 Task: Open Card Supply Chain Planning in Board IT Security Best Practices to Workspace Cloud Storage Services and add a team member Softage.1@softage.net, a label Purple, a checklist Minimum Viable Product, an attachment from your onedrive, a color Purple and finally, add a card description 'Research and develop new product development process' and a comment 'This task presents an opportunity to demonstrate our problem-solving skills, finding creative solutions to complex challenges.'. Add a start date 'Jan 01, 1900' with a due date 'Jan 08, 1900'
Action: Mouse moved to (51, 287)
Screenshot: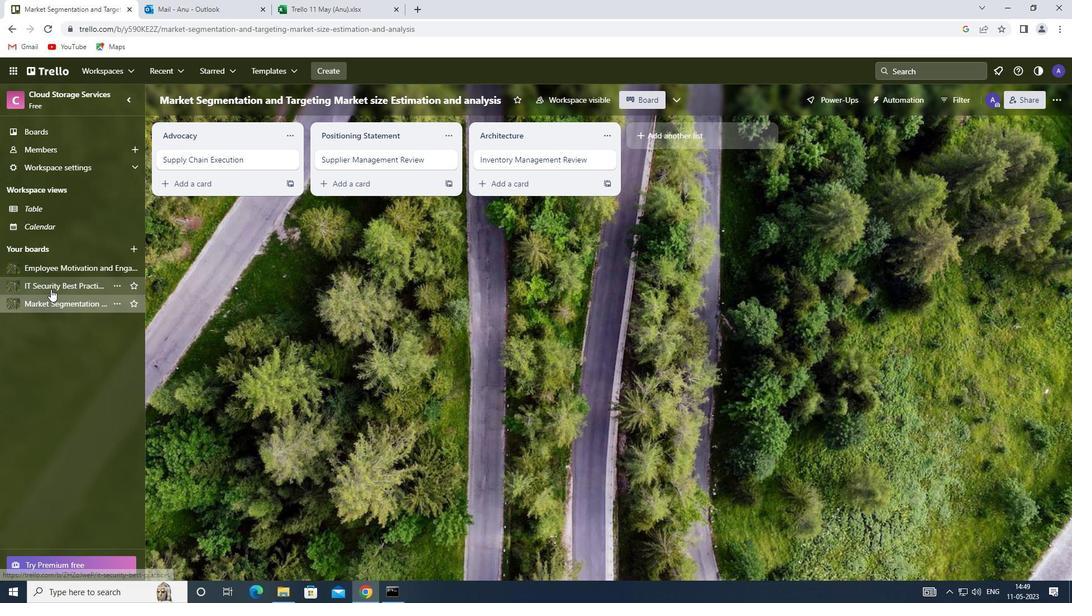
Action: Mouse pressed left at (51, 287)
Screenshot: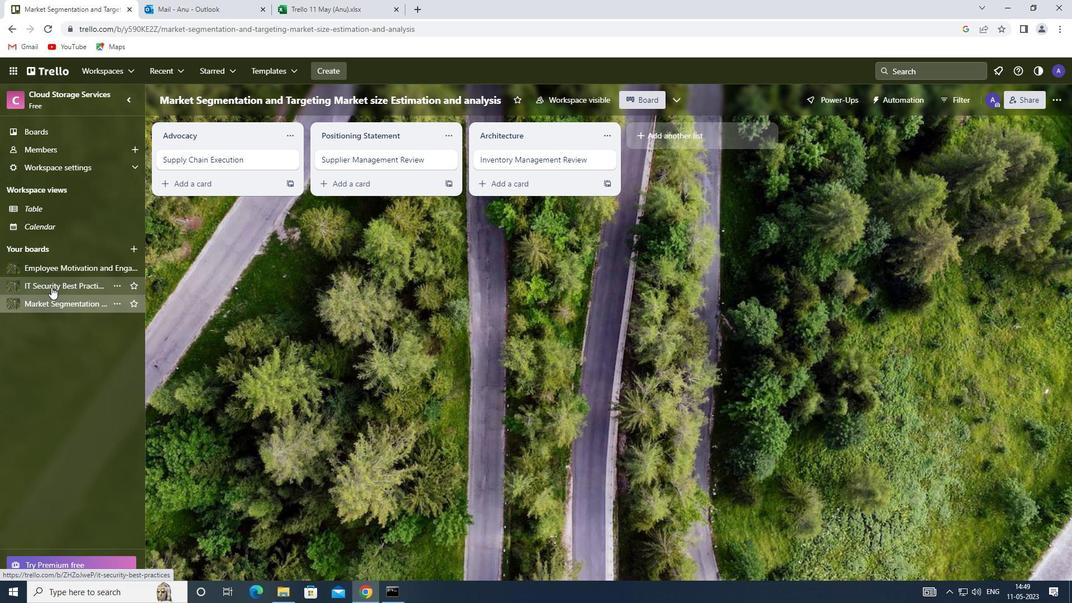
Action: Mouse moved to (212, 161)
Screenshot: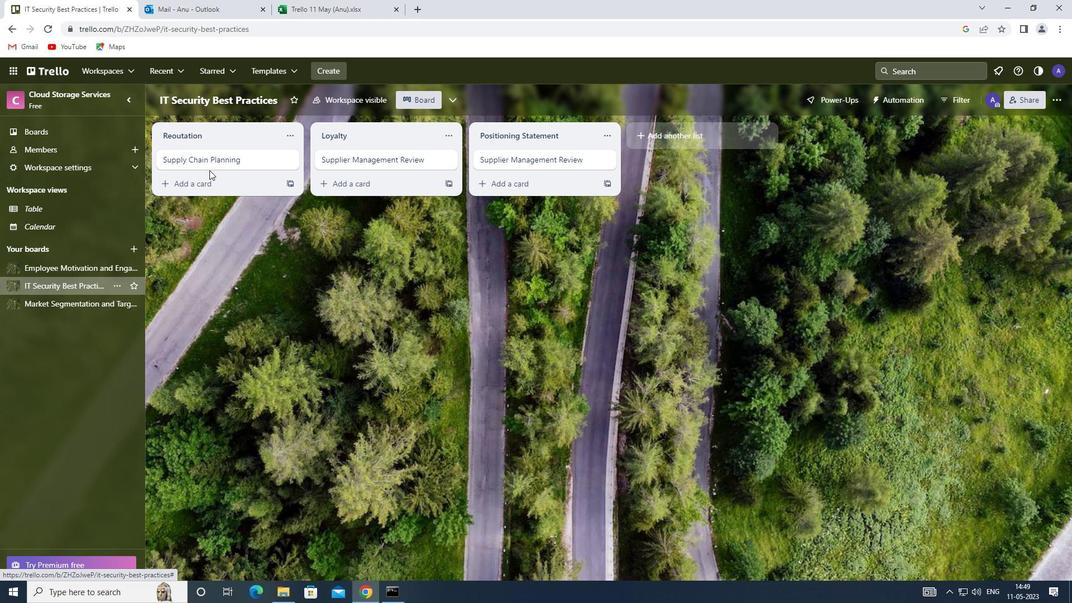 
Action: Mouse pressed left at (212, 161)
Screenshot: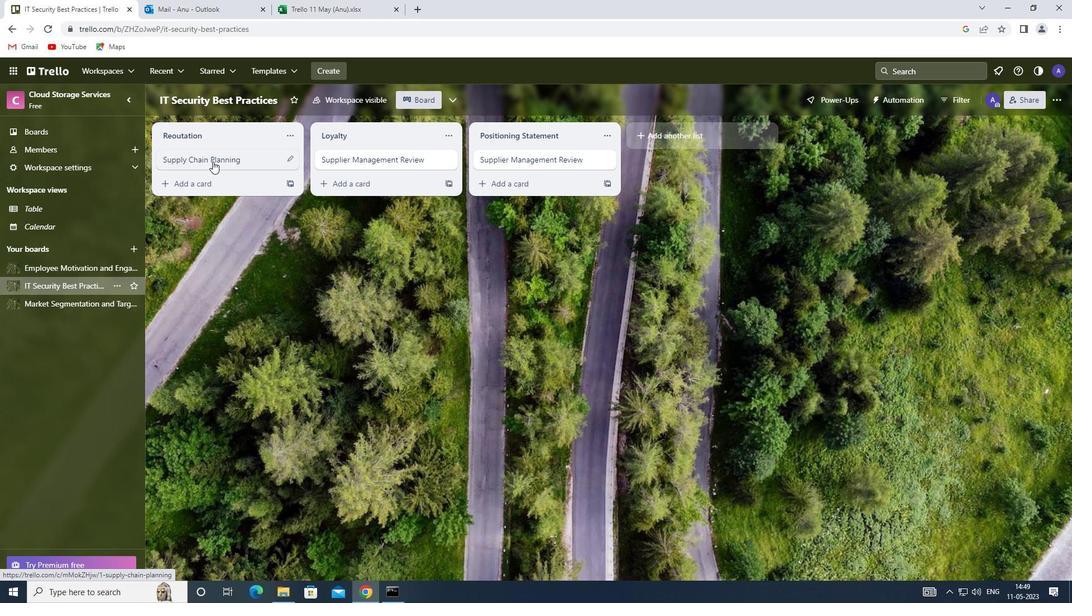 
Action: Mouse moved to (677, 157)
Screenshot: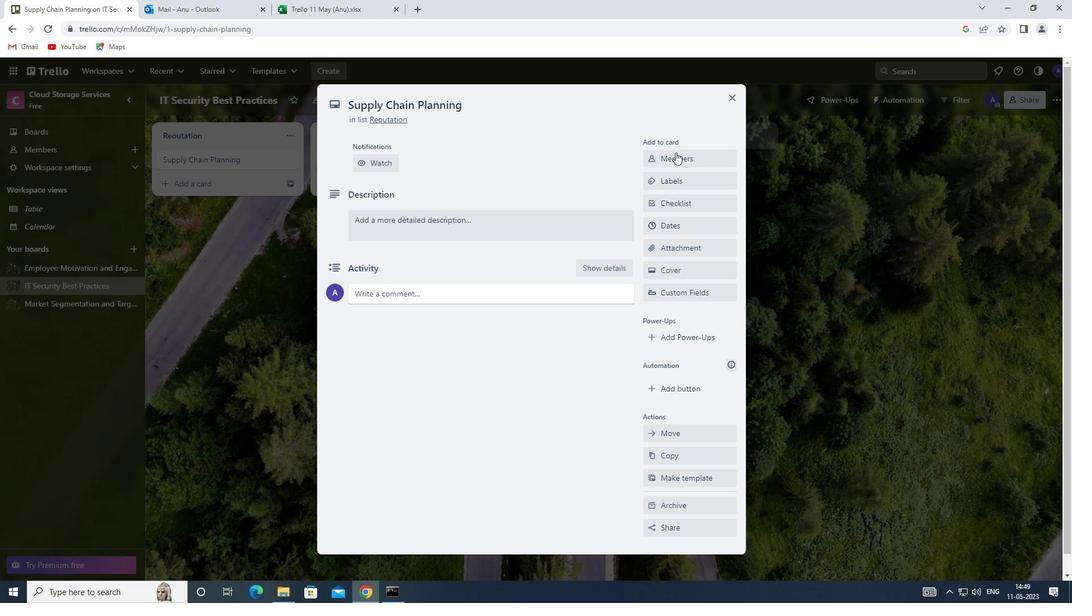 
Action: Mouse pressed left at (677, 157)
Screenshot: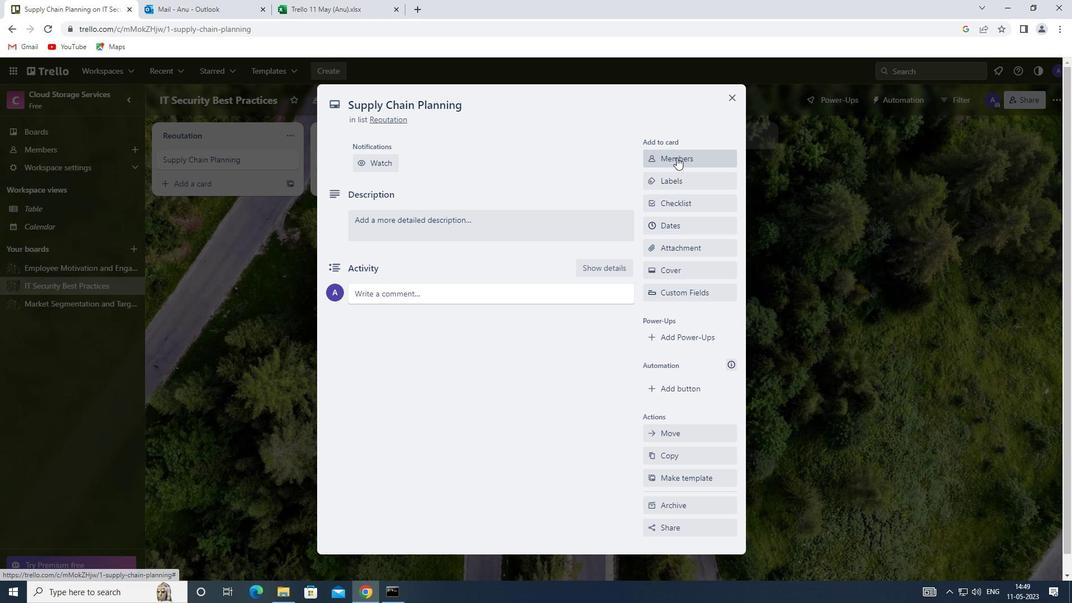 
Action: Mouse moved to (654, 208)
Screenshot: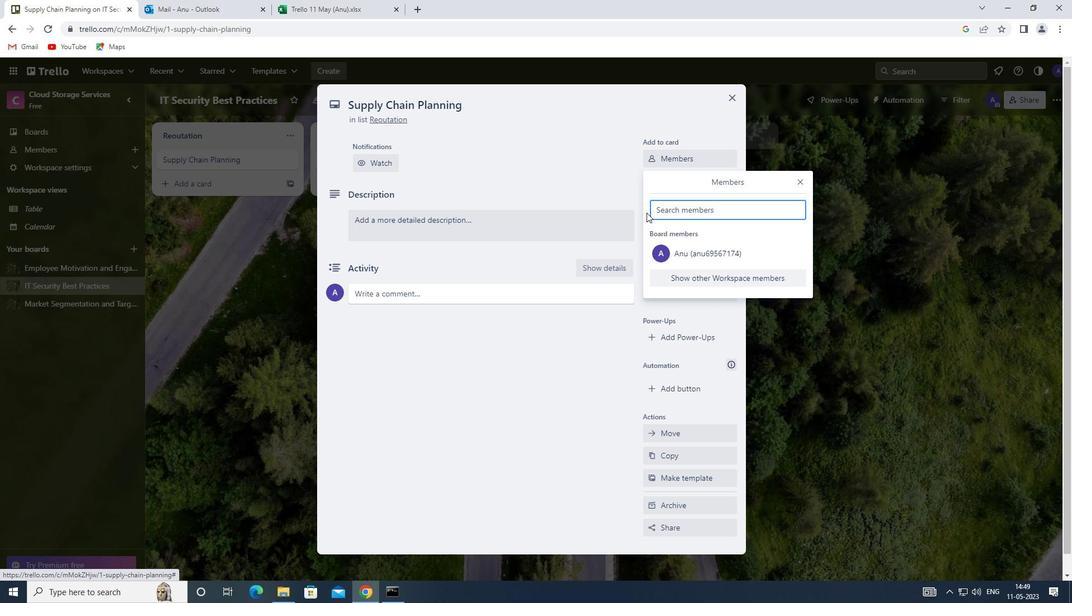 
Action: Mouse pressed left at (654, 208)
Screenshot: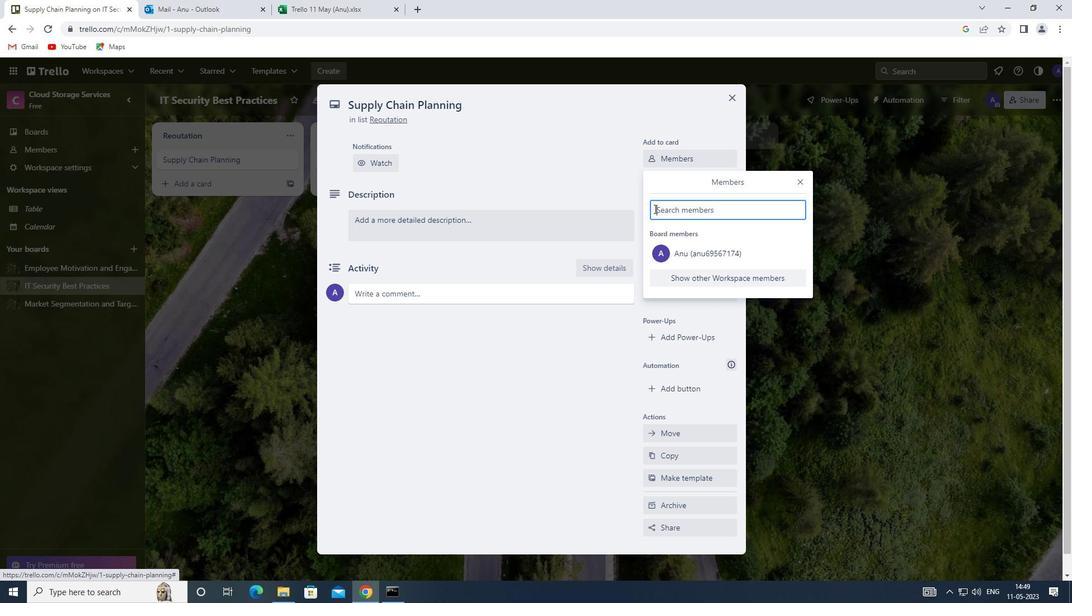 
Action: Key pressed <Key.shift>SOFTAGE.1<Key.shift>@SOFTAGE.NET
Screenshot: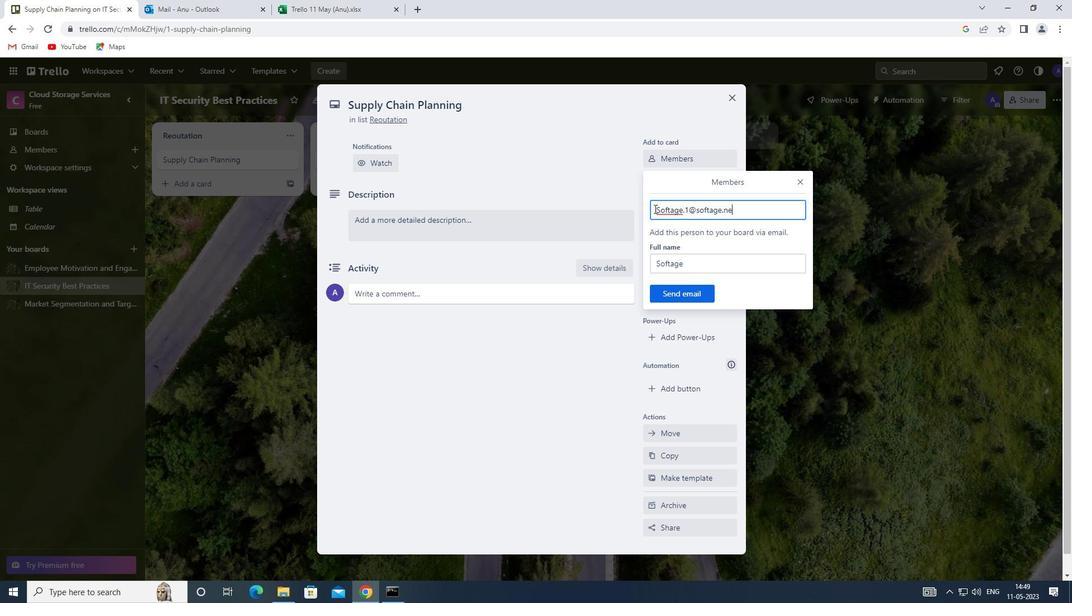 
Action: Mouse moved to (686, 297)
Screenshot: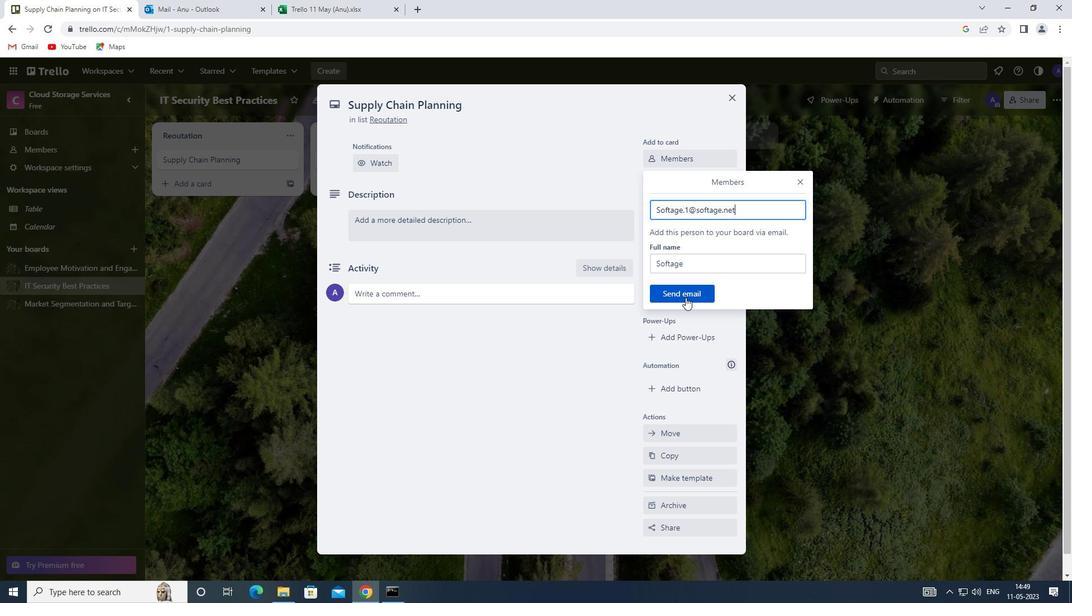 
Action: Mouse pressed left at (686, 297)
Screenshot: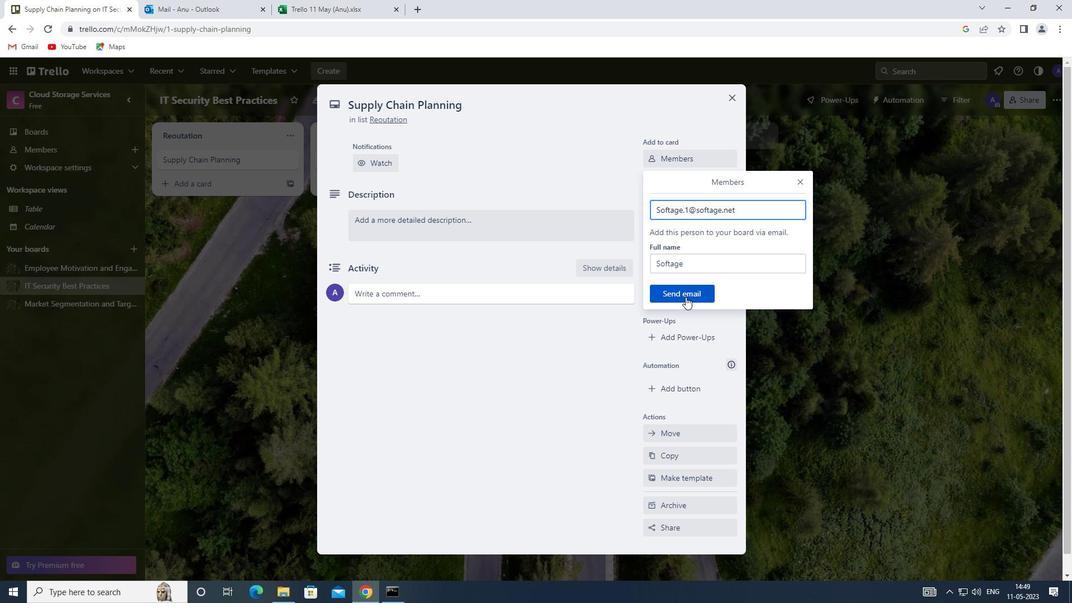 
Action: Mouse moved to (687, 226)
Screenshot: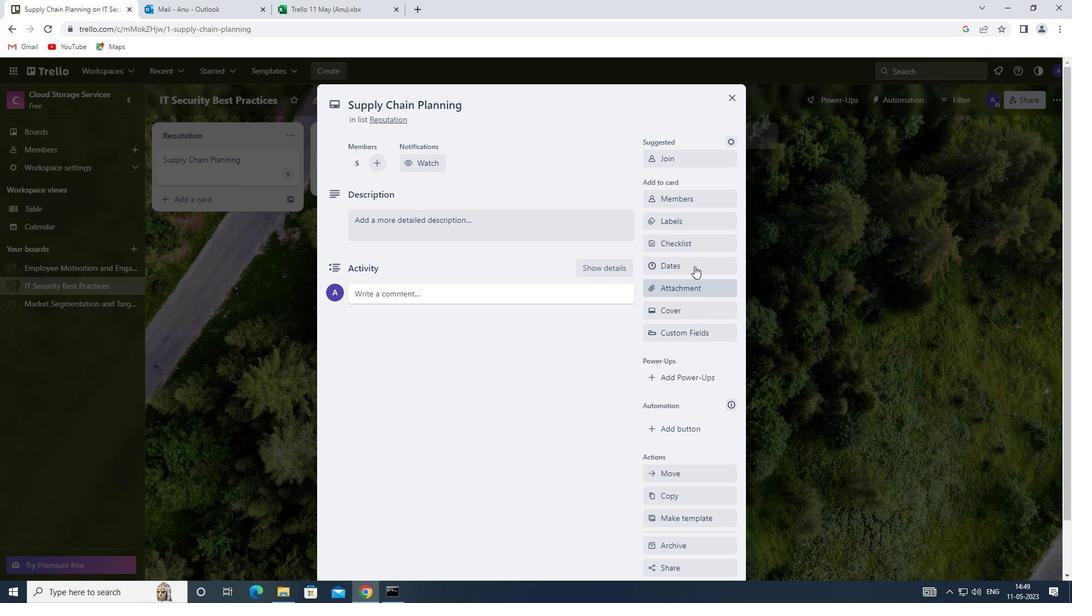 
Action: Mouse pressed left at (687, 226)
Screenshot: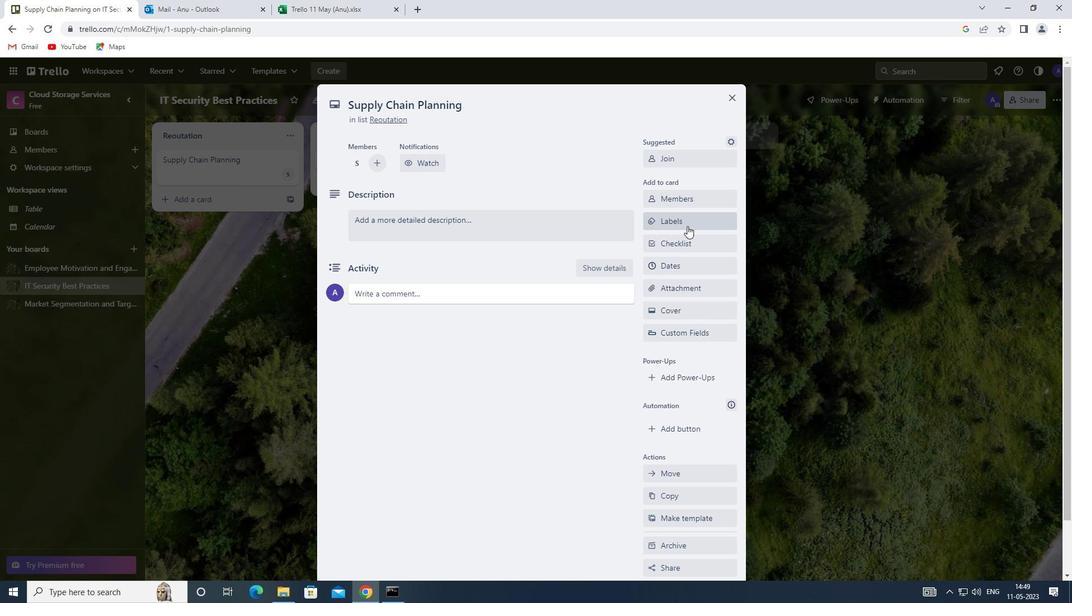 
Action: Mouse moved to (655, 393)
Screenshot: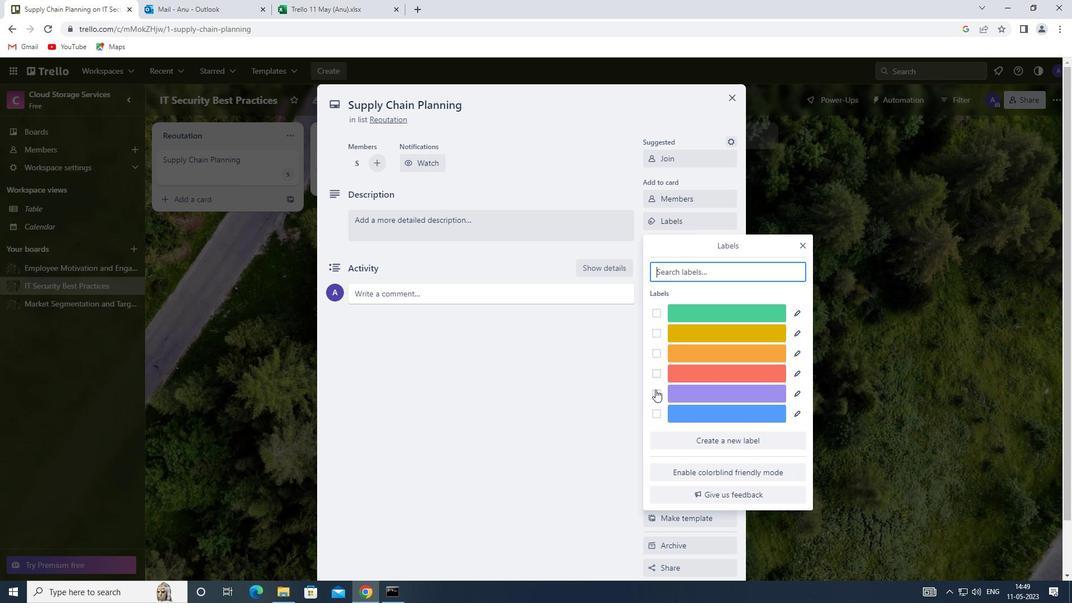 
Action: Mouse pressed left at (655, 393)
Screenshot: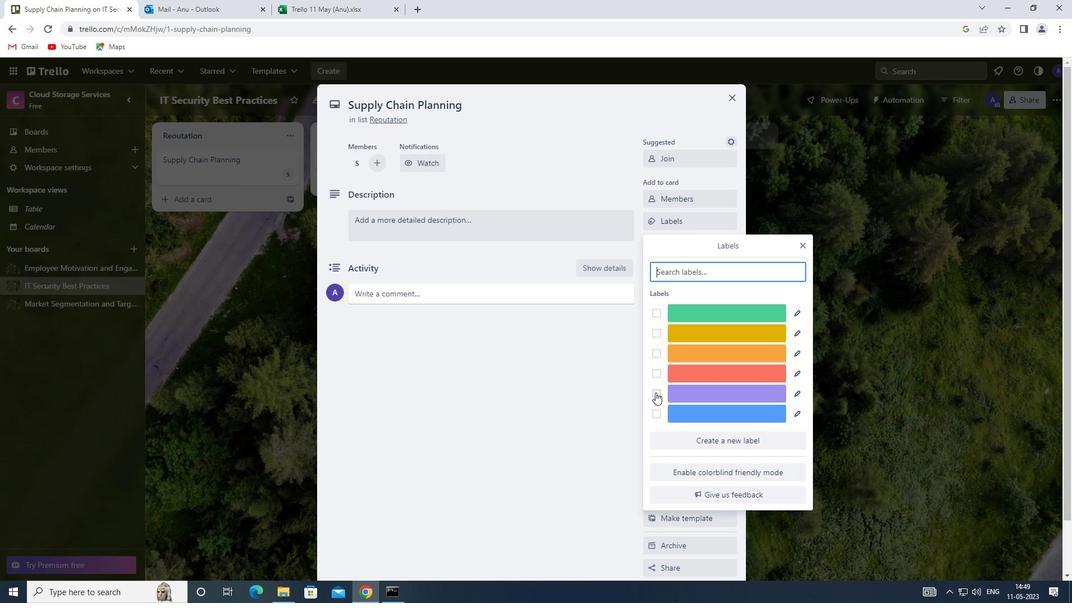 
Action: Mouse moved to (802, 245)
Screenshot: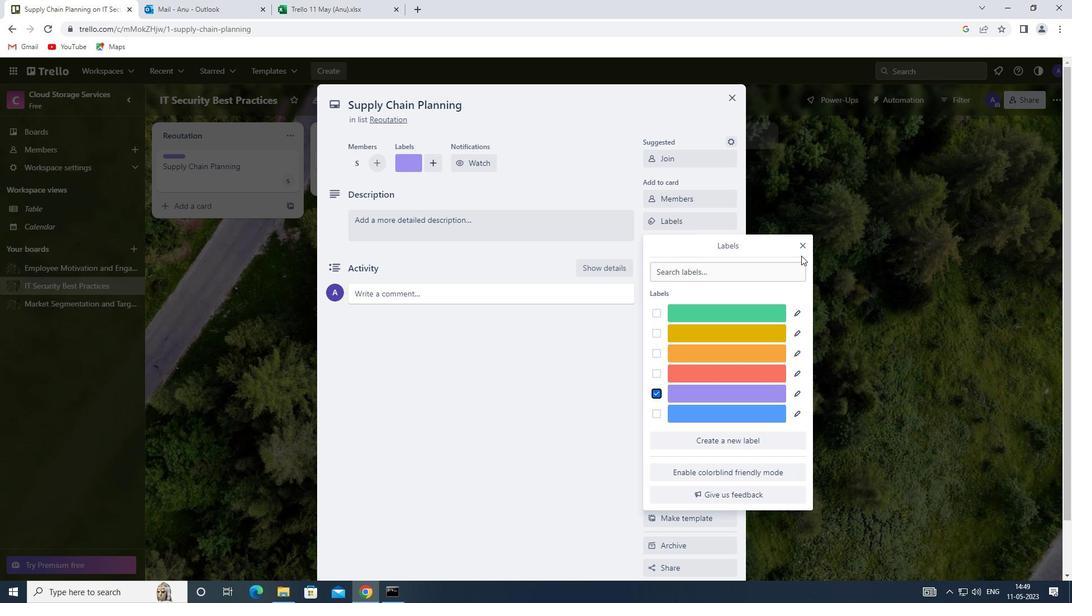 
Action: Mouse pressed left at (802, 245)
Screenshot: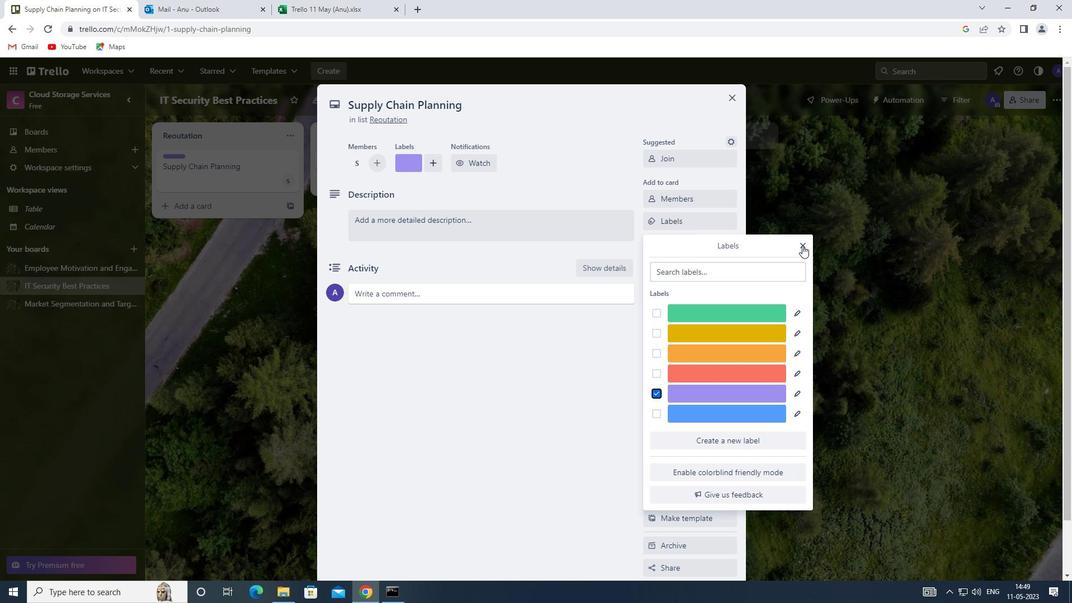 
Action: Mouse moved to (698, 243)
Screenshot: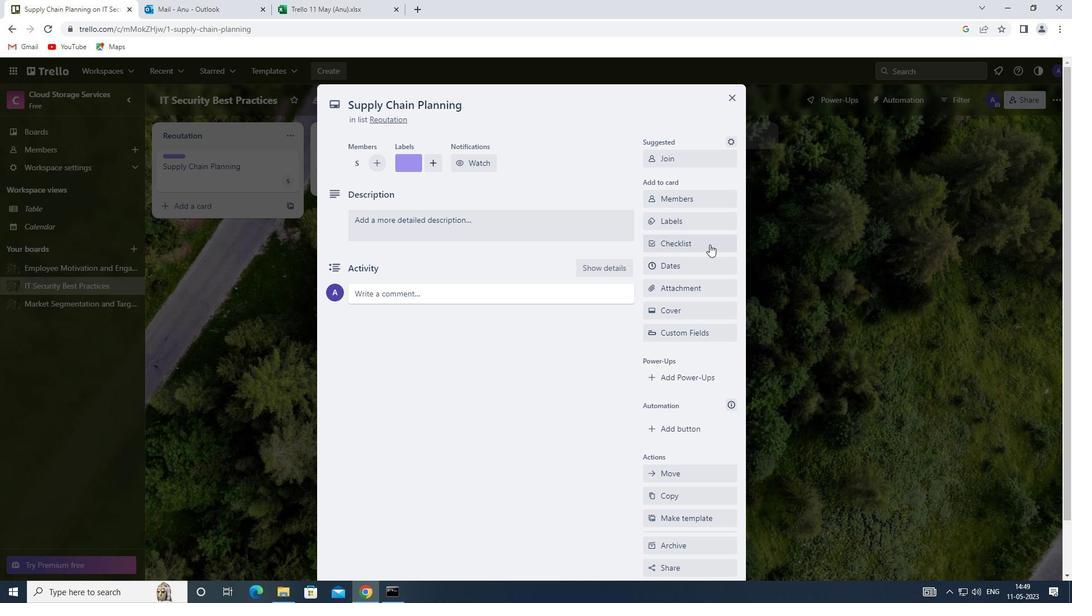 
Action: Mouse pressed left at (698, 243)
Screenshot: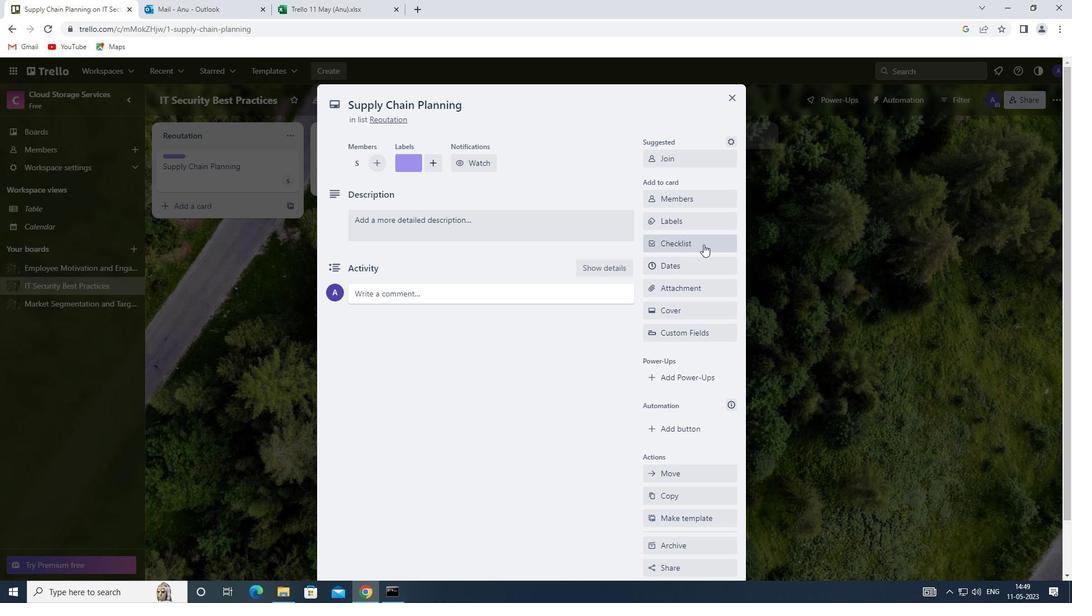 
Action: Mouse moved to (686, 294)
Screenshot: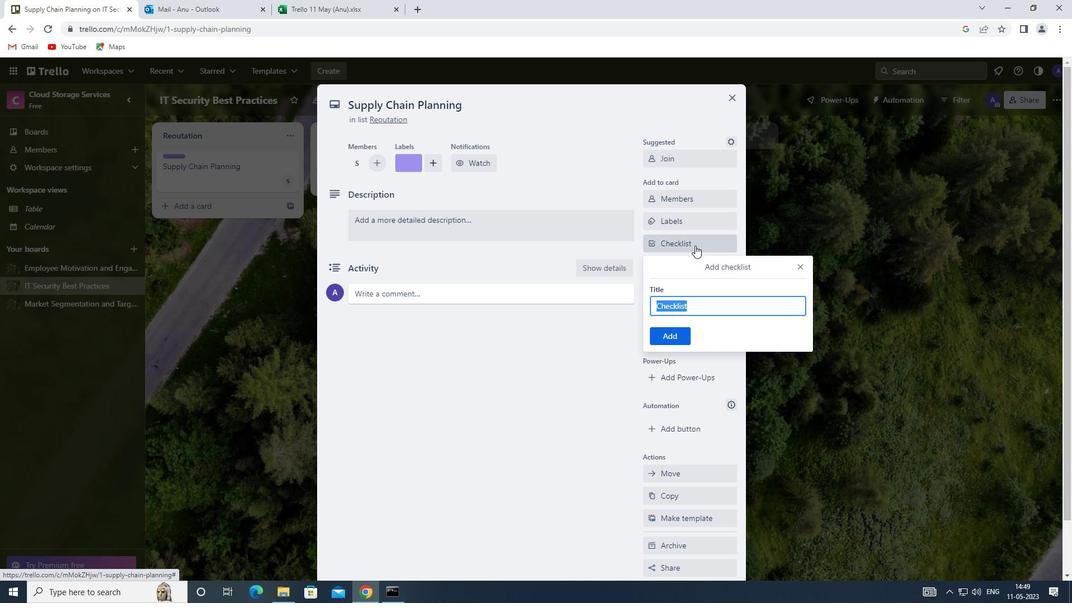 
Action: Key pressed <Key.shift>MINIMUM<Key.space><Key.shift>VIABLE<Key.space><Key.shift>PRODUCT
Screenshot: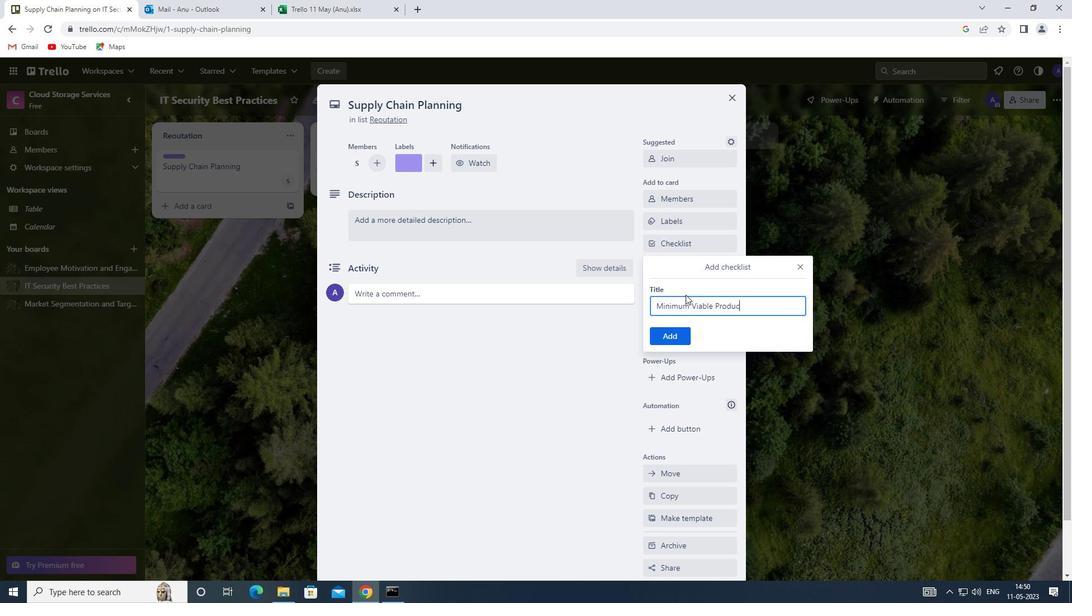 
Action: Mouse moved to (678, 337)
Screenshot: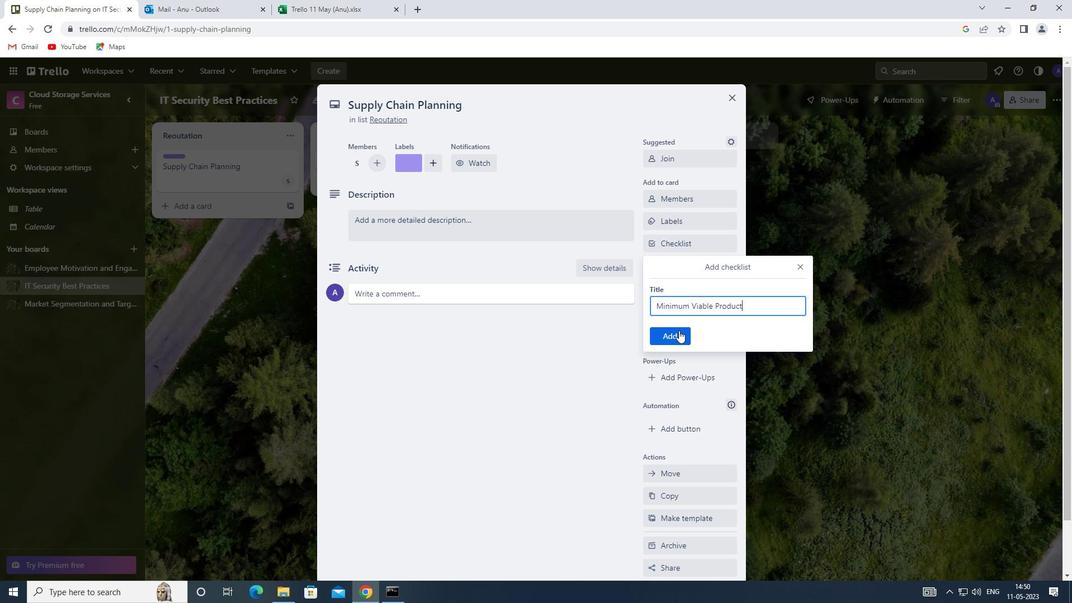 
Action: Mouse pressed left at (678, 337)
Screenshot: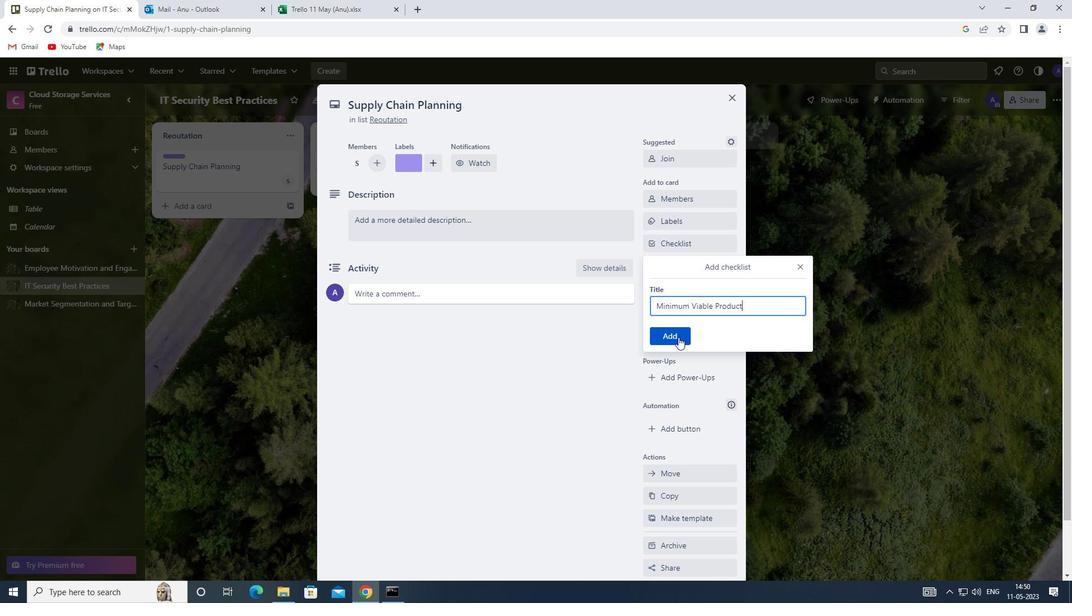 
Action: Mouse moved to (683, 285)
Screenshot: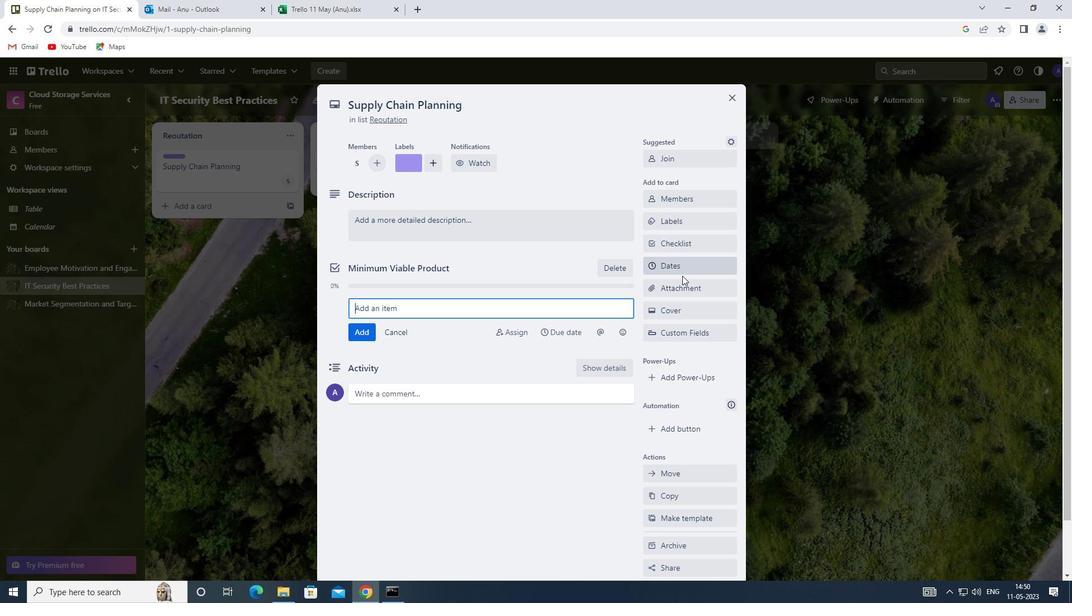 
Action: Mouse pressed left at (683, 285)
Screenshot: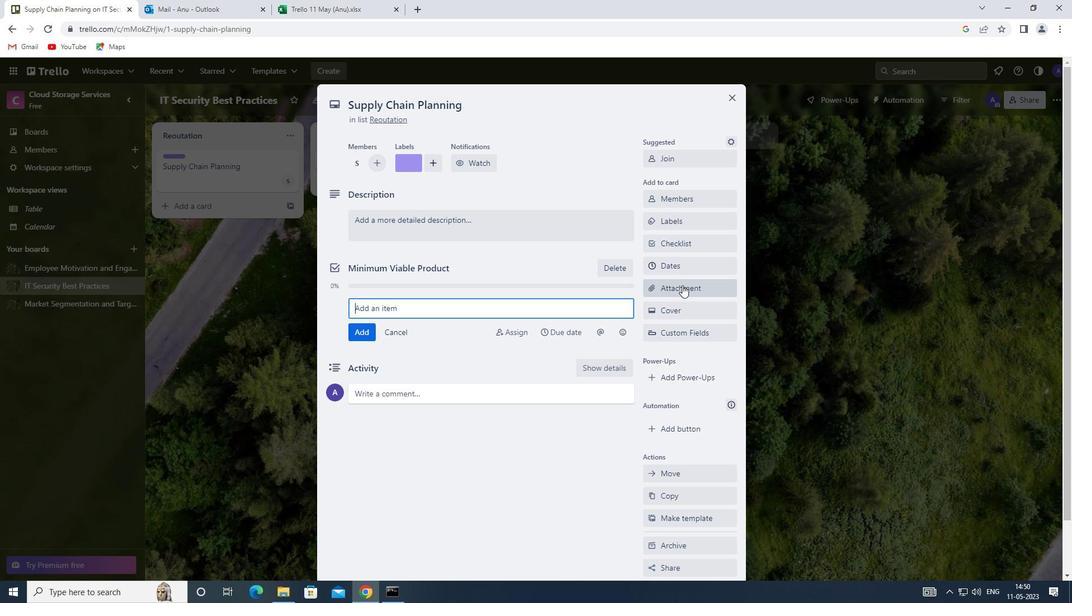 
Action: Mouse moved to (679, 424)
Screenshot: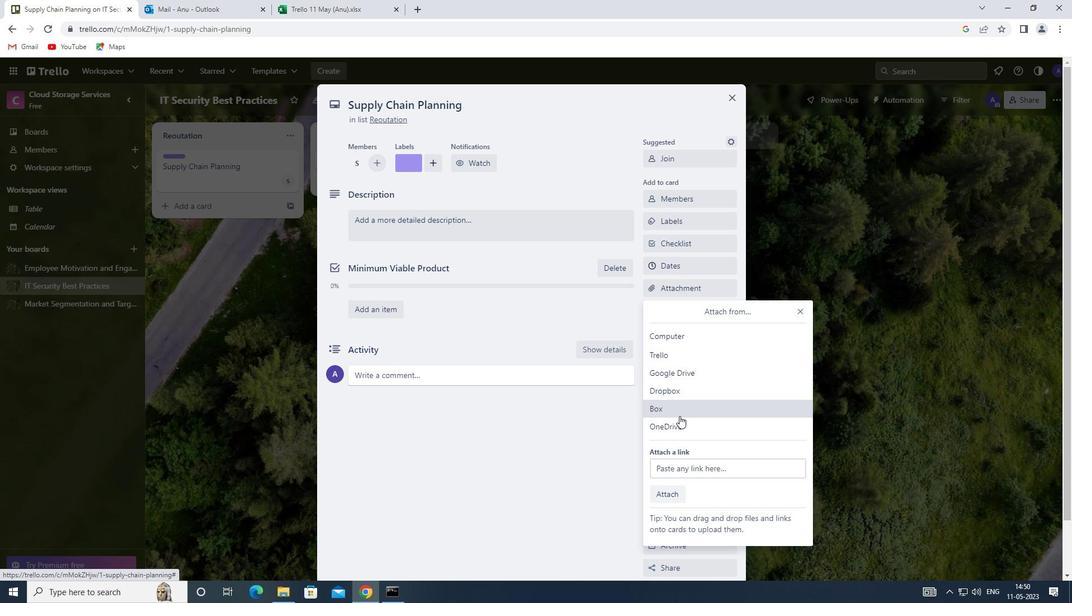 
Action: Mouse pressed left at (679, 424)
Screenshot: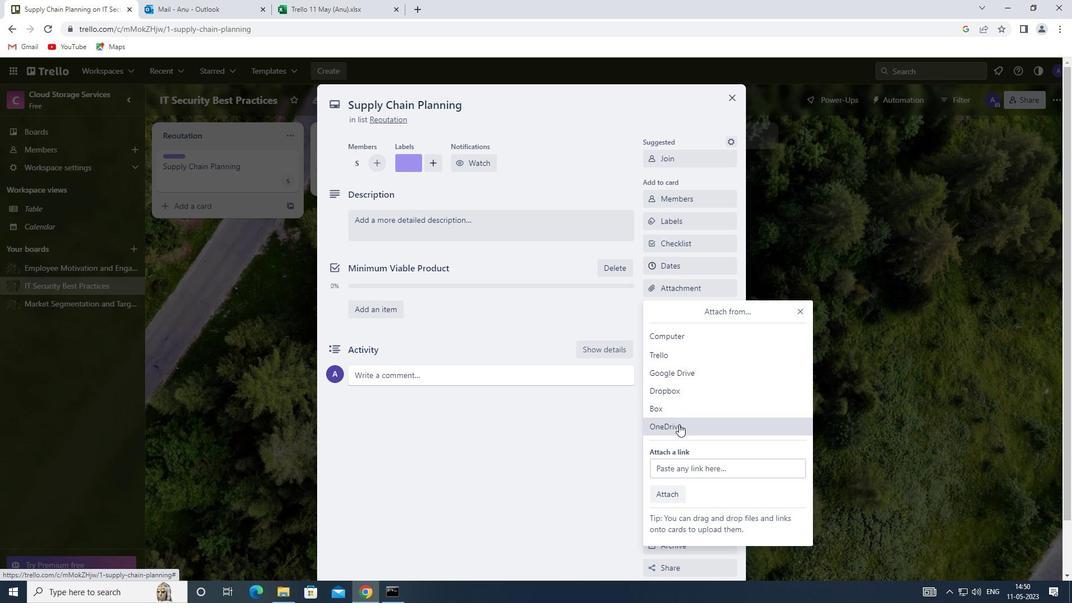 
Action: Mouse moved to (478, 244)
Screenshot: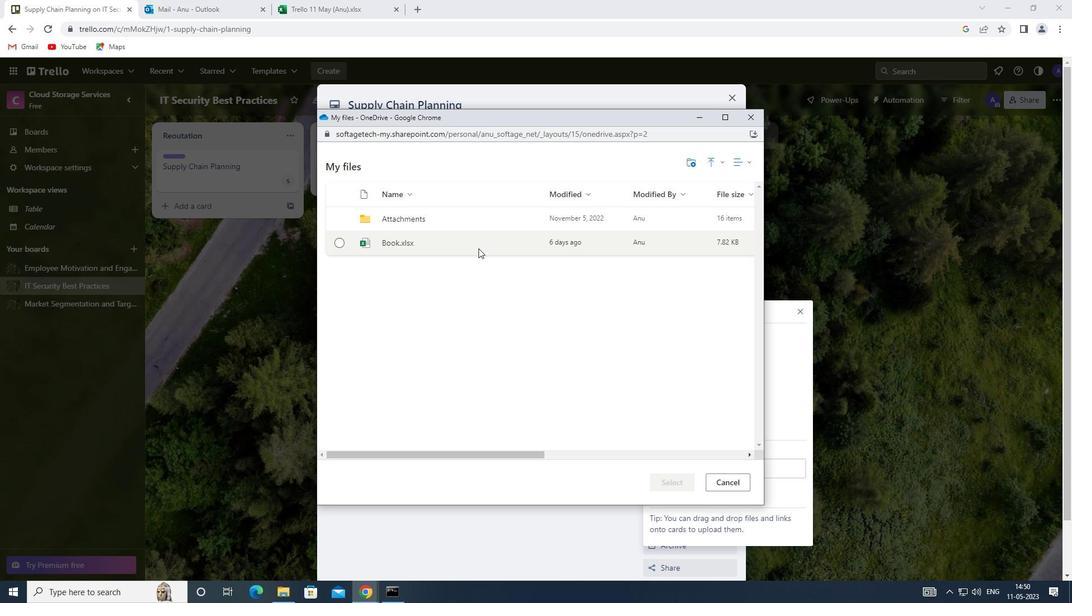 
Action: Mouse pressed left at (478, 244)
Screenshot: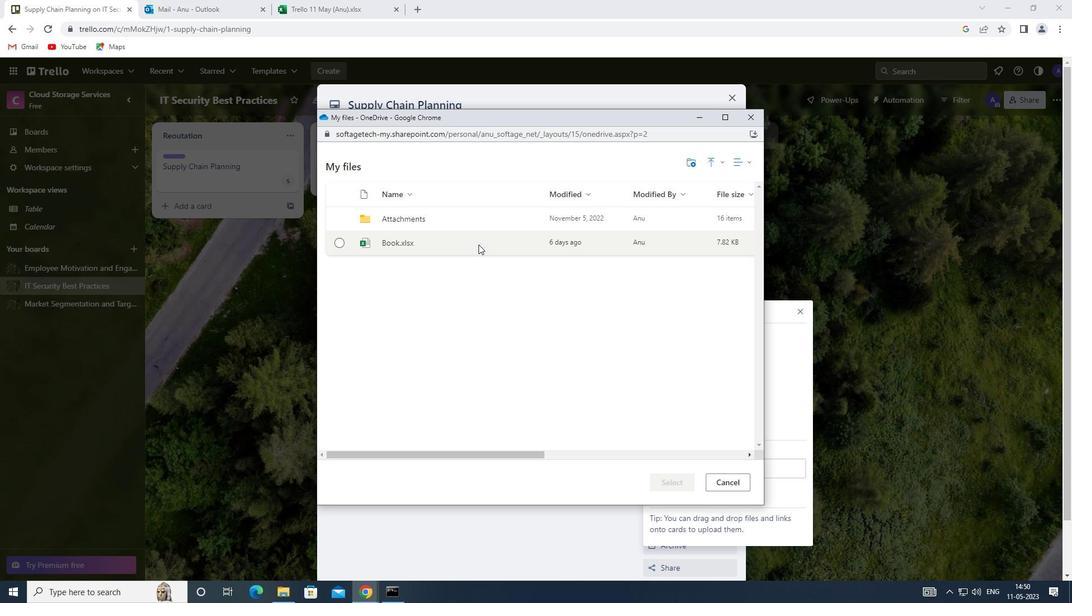 
Action: Mouse moved to (669, 481)
Screenshot: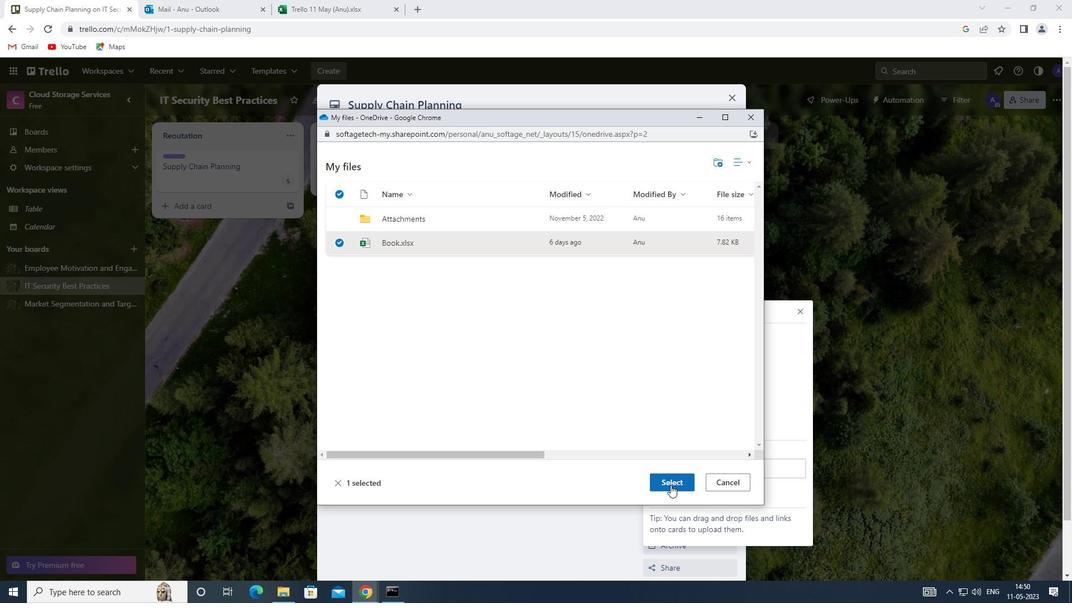 
Action: Mouse pressed left at (669, 481)
Screenshot: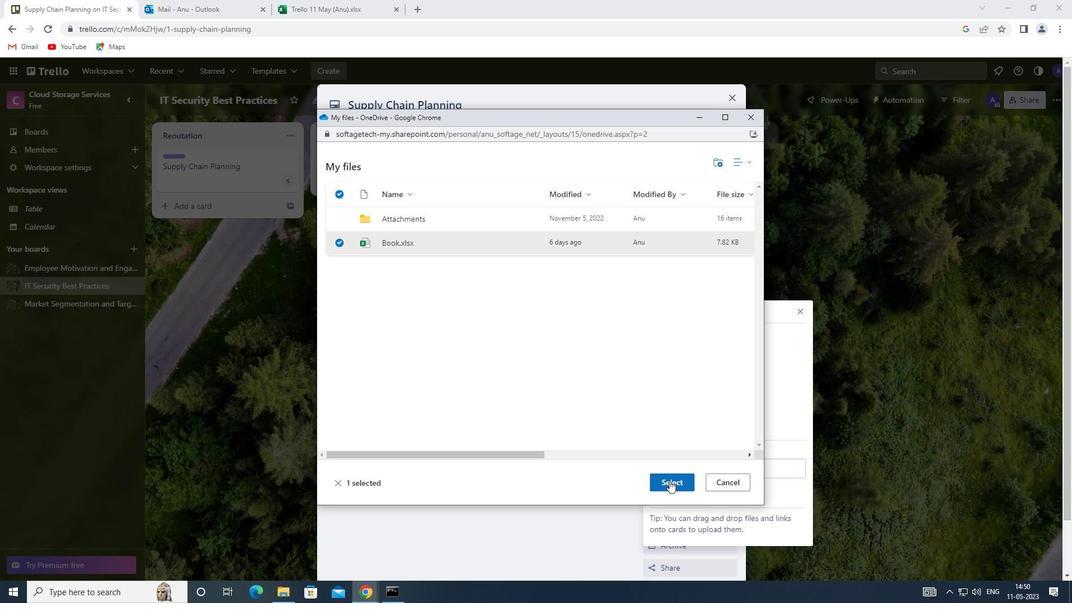 
Action: Mouse moved to (697, 308)
Screenshot: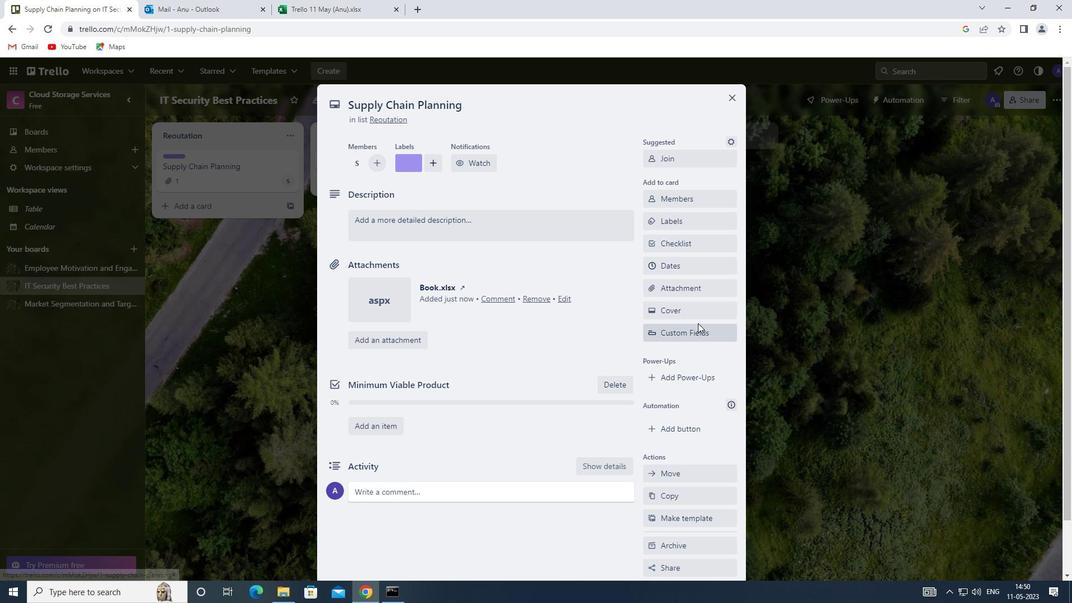
Action: Mouse pressed left at (697, 308)
Screenshot: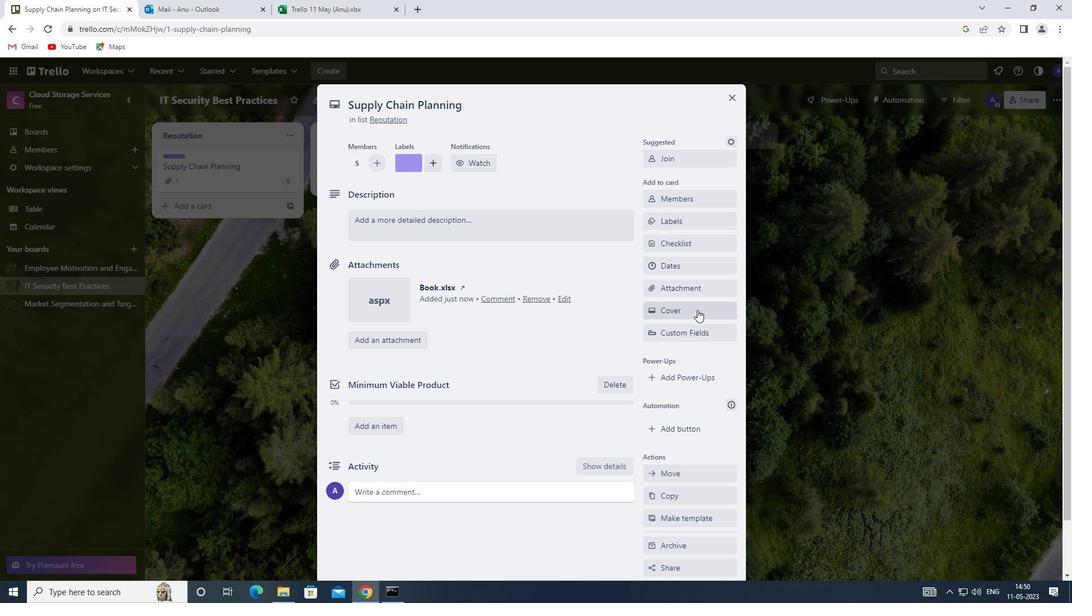 
Action: Mouse moved to (793, 357)
Screenshot: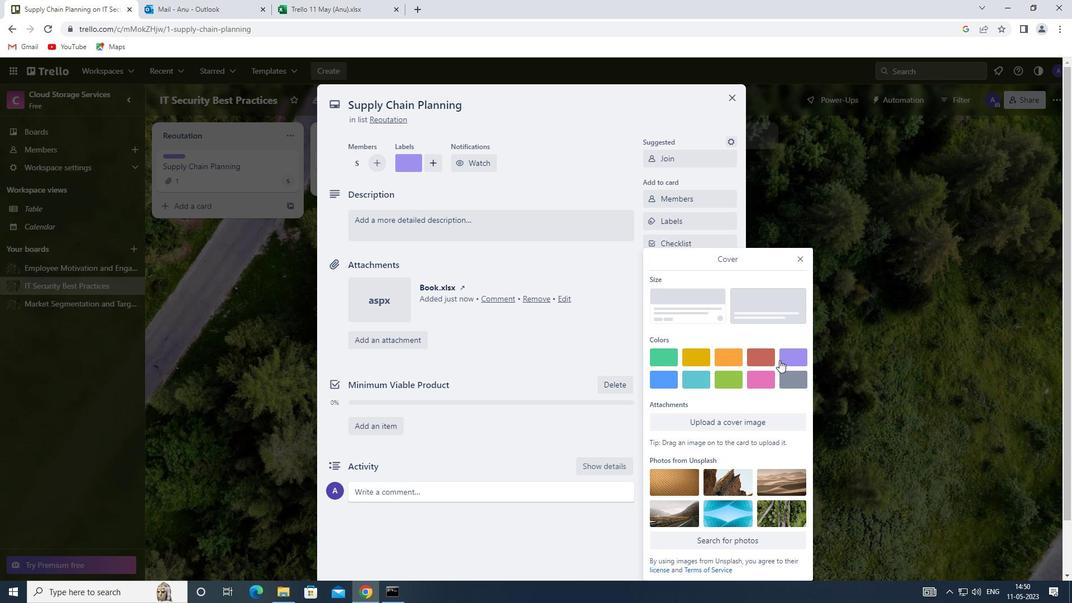 
Action: Mouse pressed left at (793, 357)
Screenshot: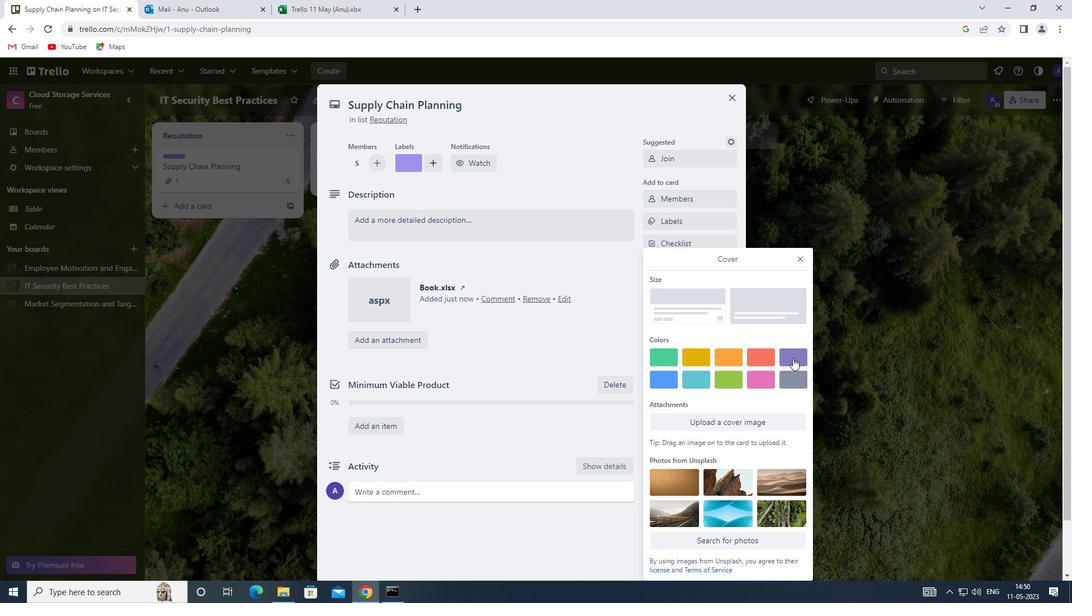 
Action: Mouse moved to (803, 237)
Screenshot: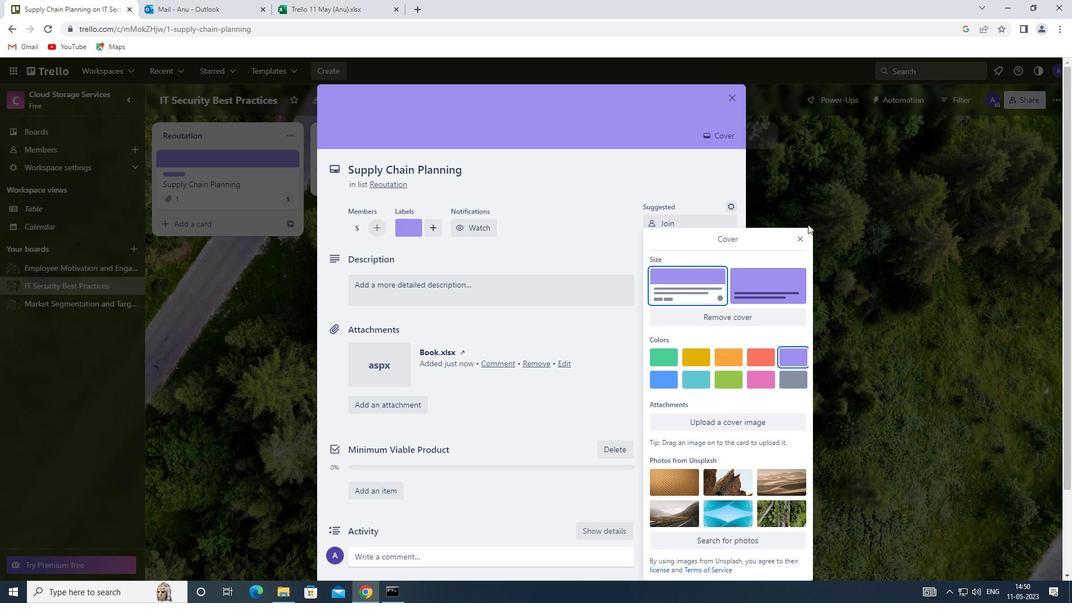 
Action: Mouse pressed left at (803, 237)
Screenshot: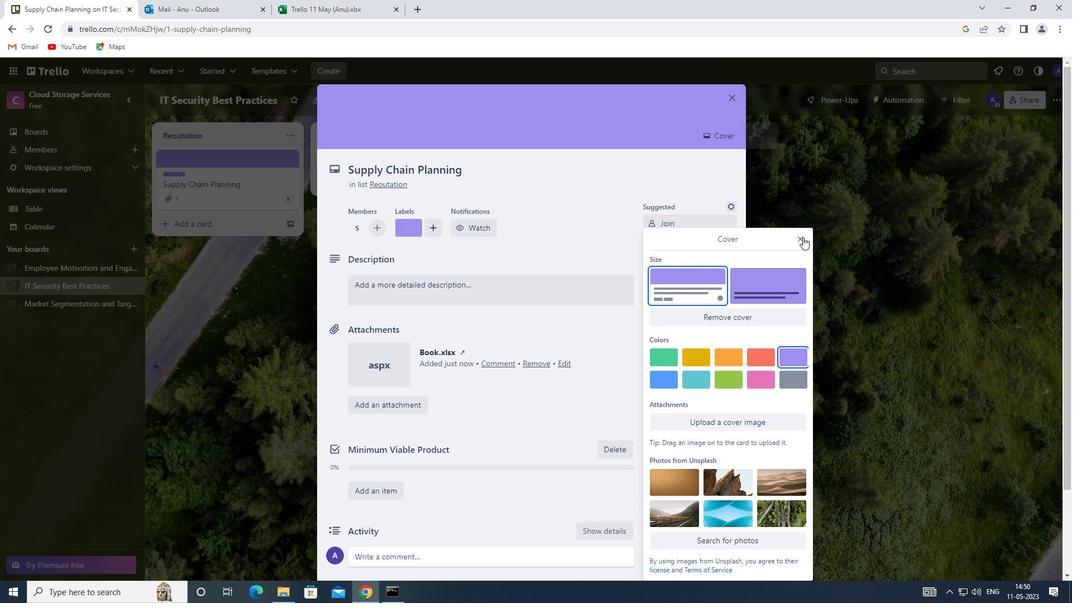 
Action: Mouse moved to (392, 284)
Screenshot: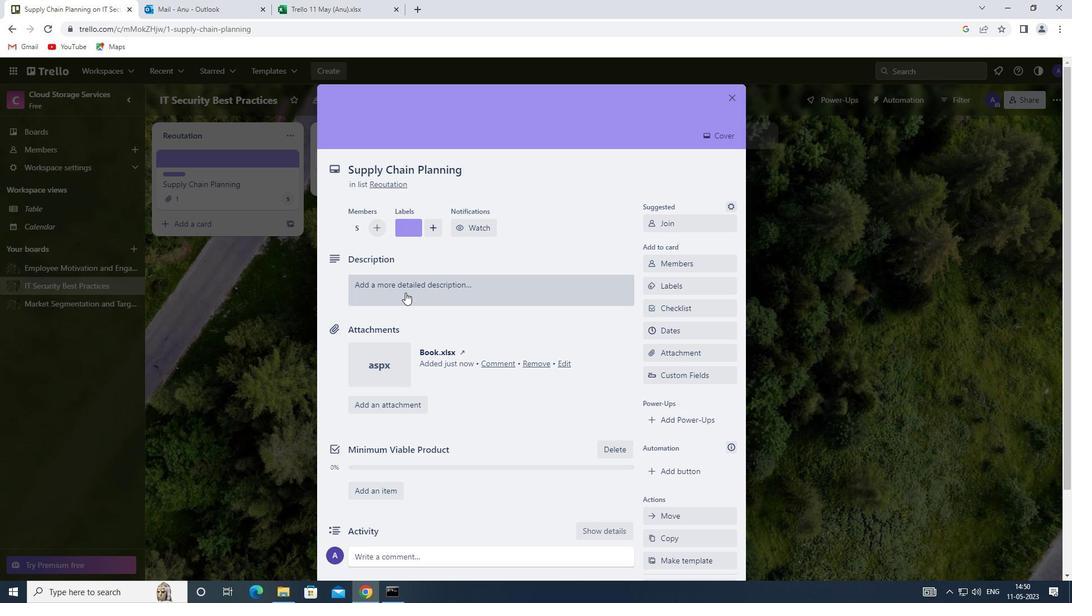 
Action: Mouse pressed left at (392, 284)
Screenshot: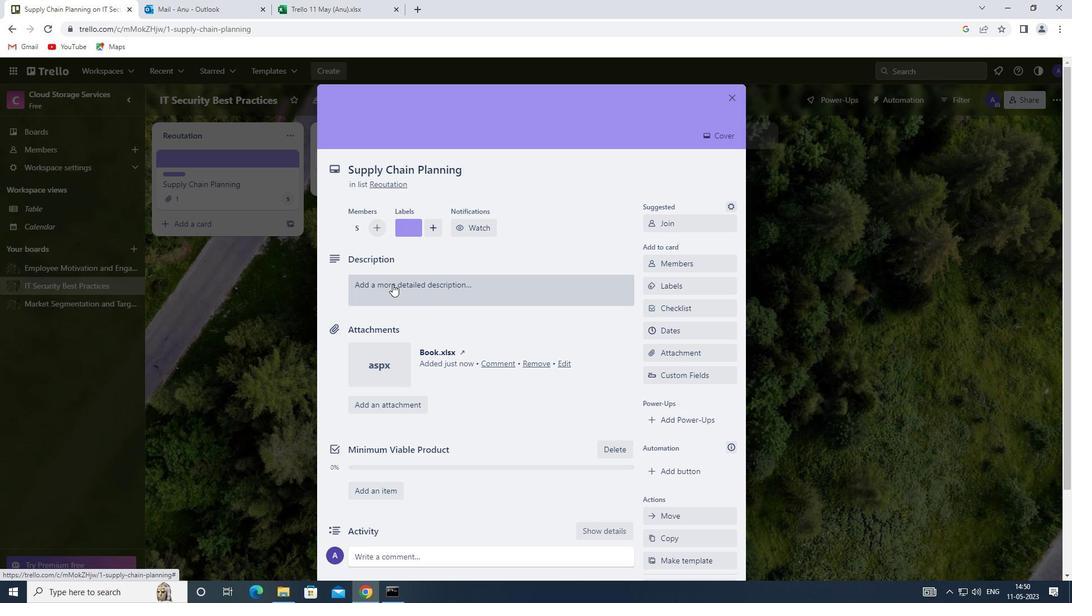 
Action: Mouse moved to (379, 327)
Screenshot: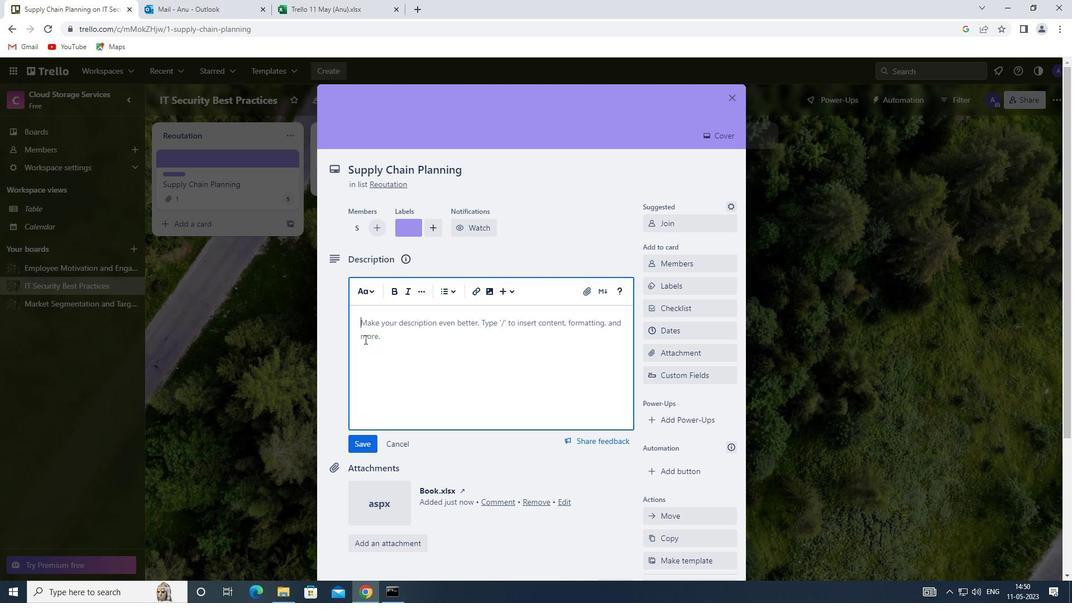 
Action: Mouse pressed left at (379, 327)
Screenshot: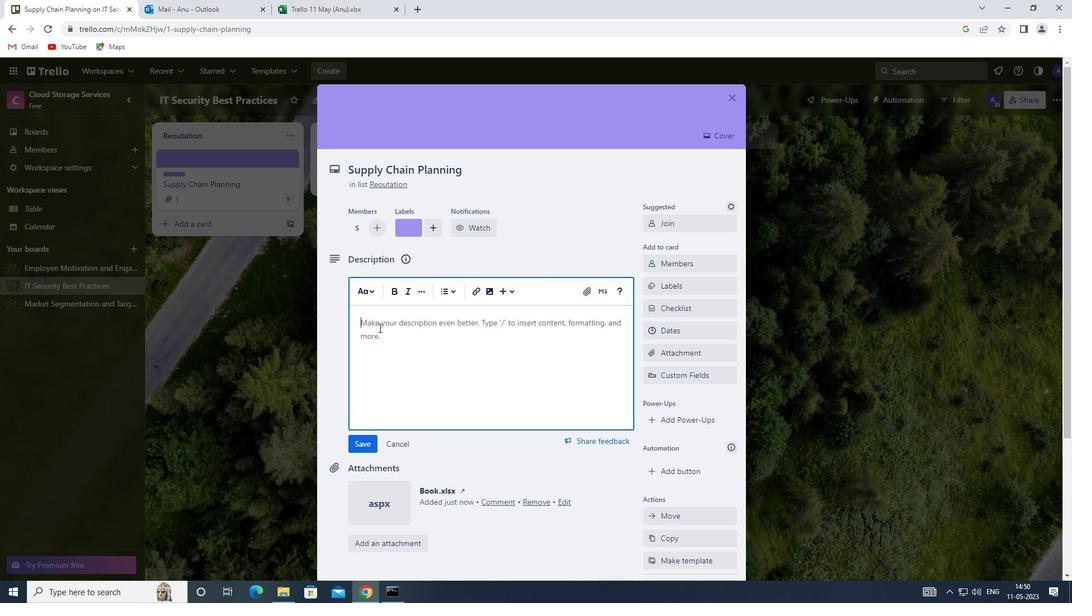 
Action: Key pressed <Key.shift><Key.shift><Key.shift><Key.shift><Key.shift><Key.shift><Key.shift><Key.shift><Key.shift><Key.shift><Key.shift><Key.shift><Key.shift><Key.shift><Key.shift><Key.shift><Key.shift><Key.shift><Key.shift><Key.shift>RESEARCH<Key.space>AND<Key.space>DEVELOP<Key.space>NEW<Key.space>PRODUCT<Key.space>DEVELOPMENT<Key.space>PROCESS
Screenshot: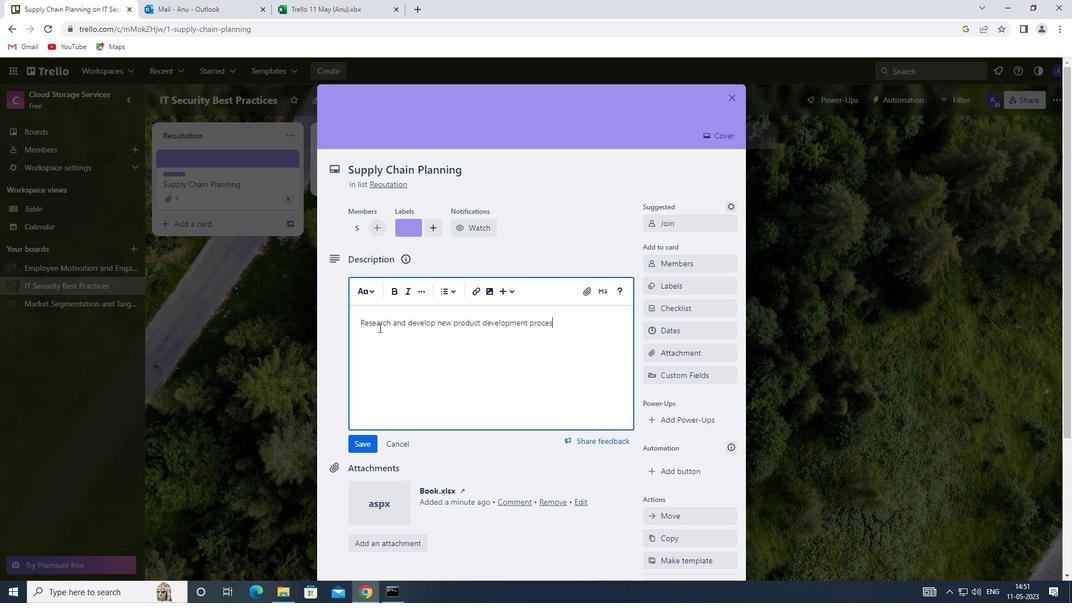 
Action: Mouse moved to (354, 444)
Screenshot: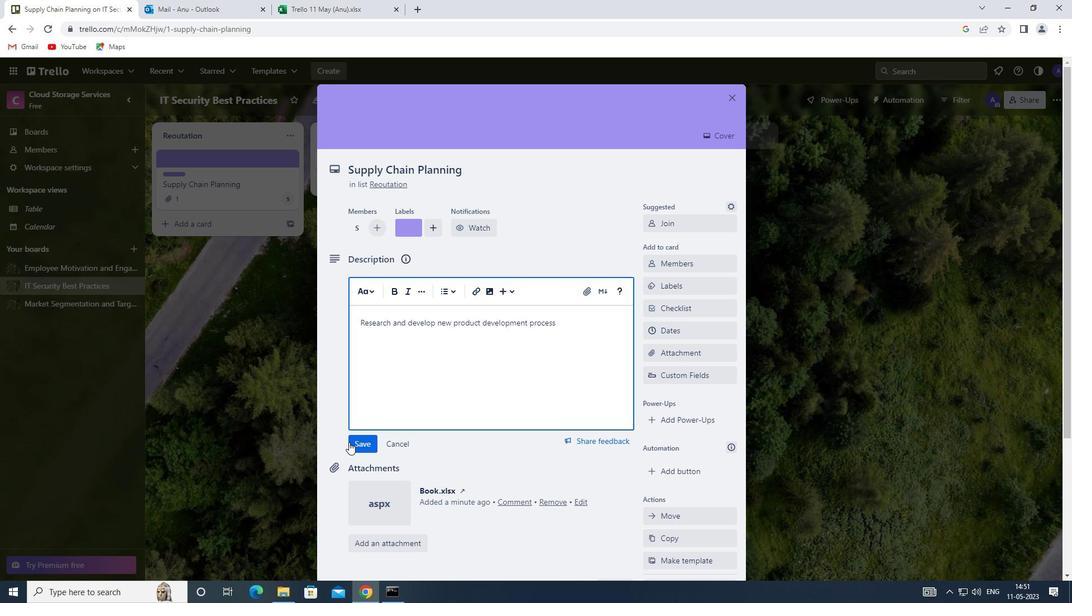 
Action: Mouse pressed left at (354, 444)
Screenshot: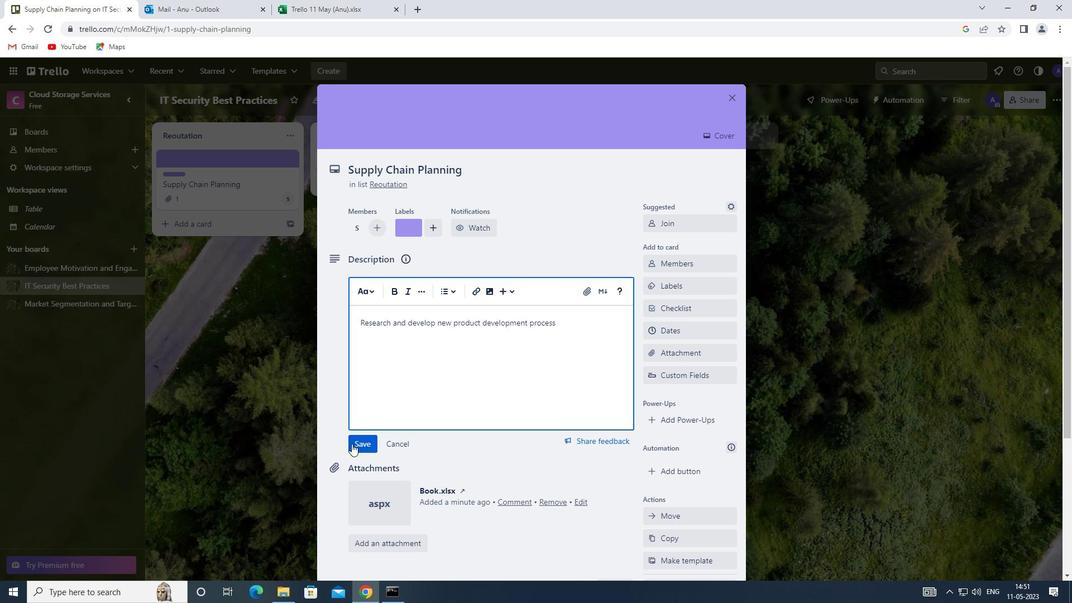 
Action: Mouse moved to (391, 391)
Screenshot: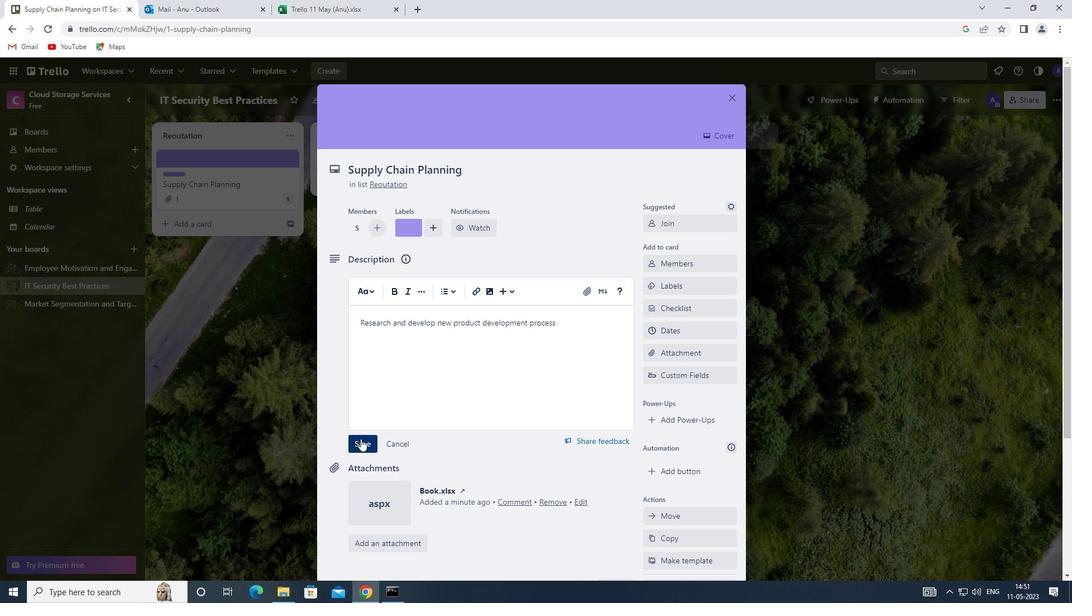 
Action: Mouse scrolled (391, 391) with delta (0, 0)
Screenshot: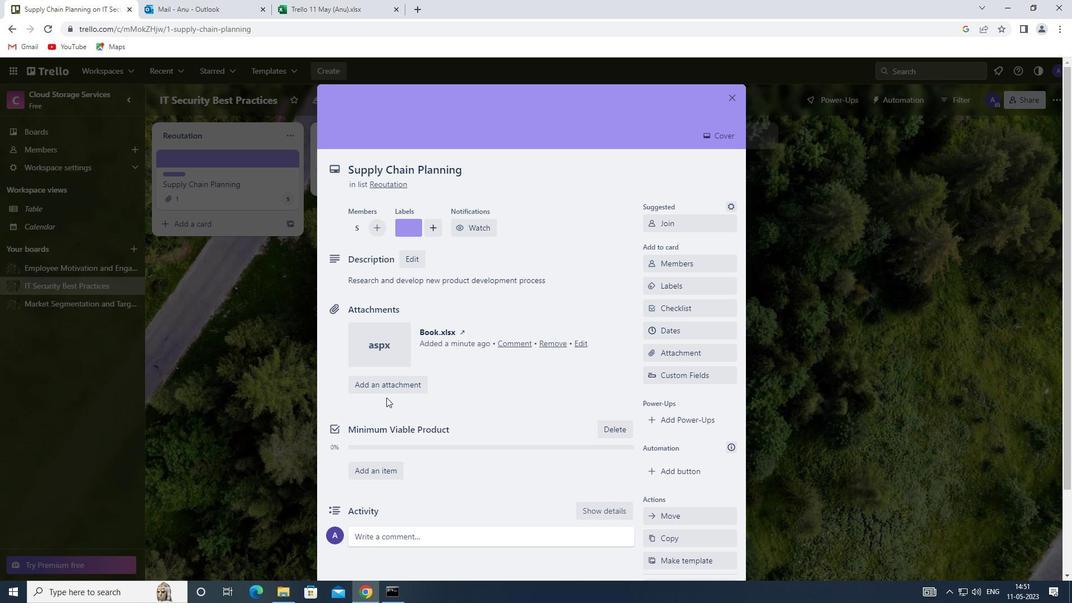 
Action: Mouse scrolled (391, 391) with delta (0, 0)
Screenshot: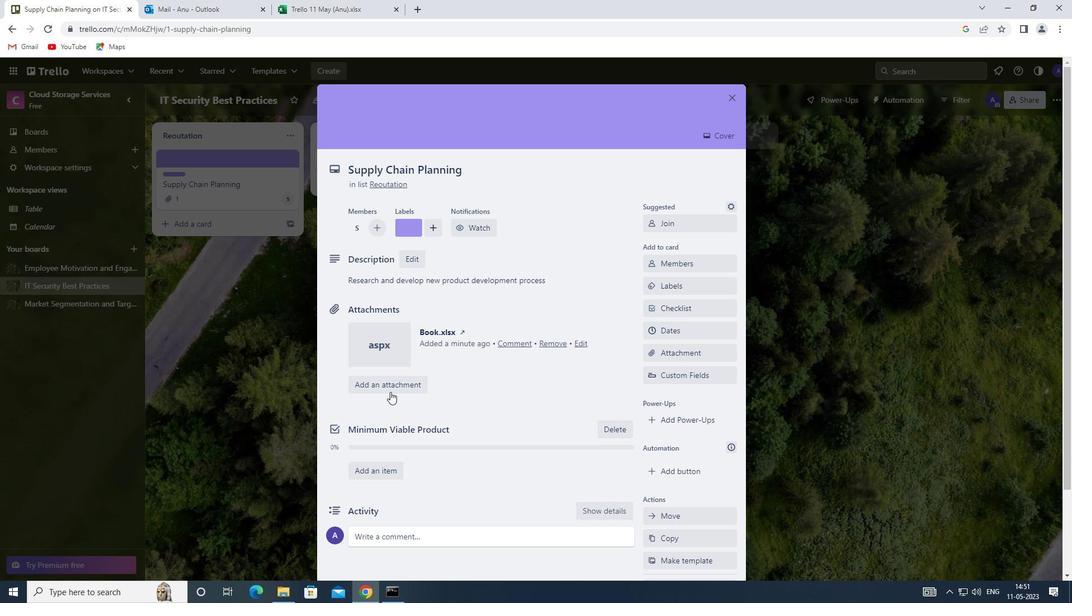 
Action: Mouse moved to (391, 392)
Screenshot: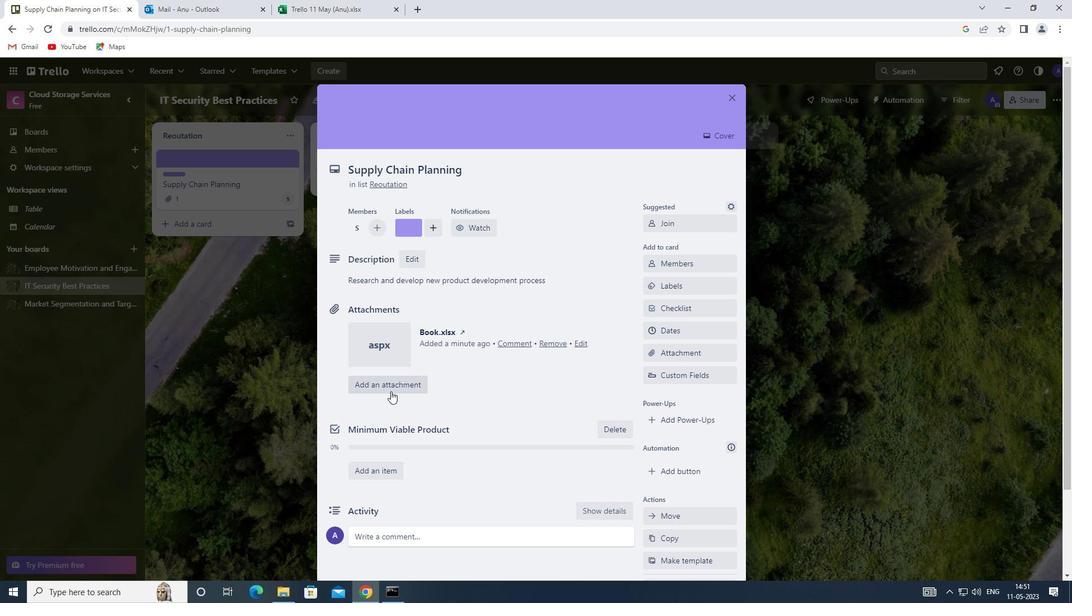 
Action: Mouse scrolled (391, 392) with delta (0, 0)
Screenshot: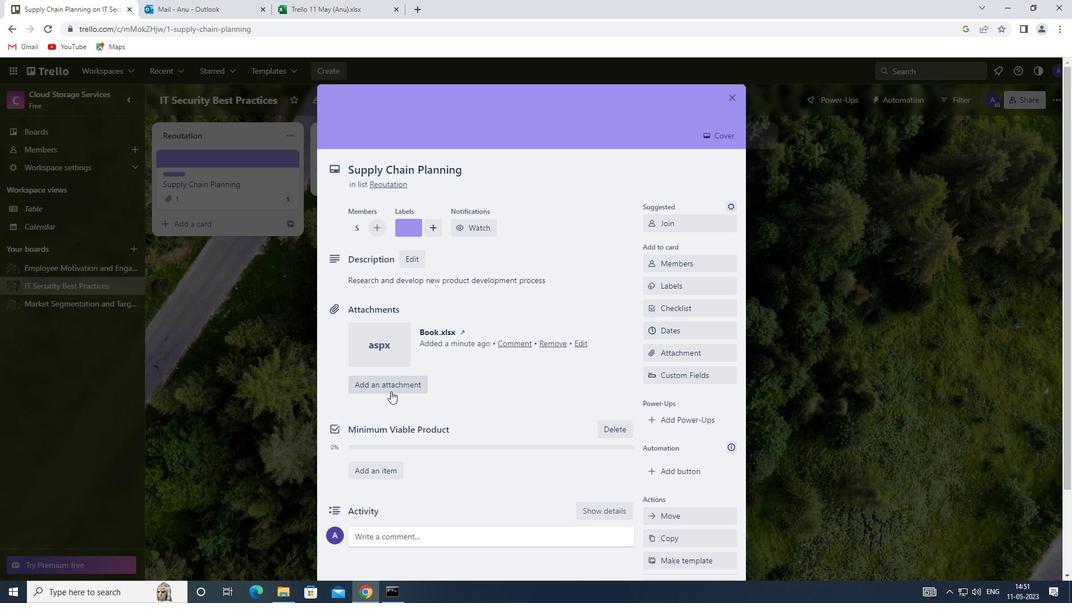 
Action: Mouse moved to (388, 432)
Screenshot: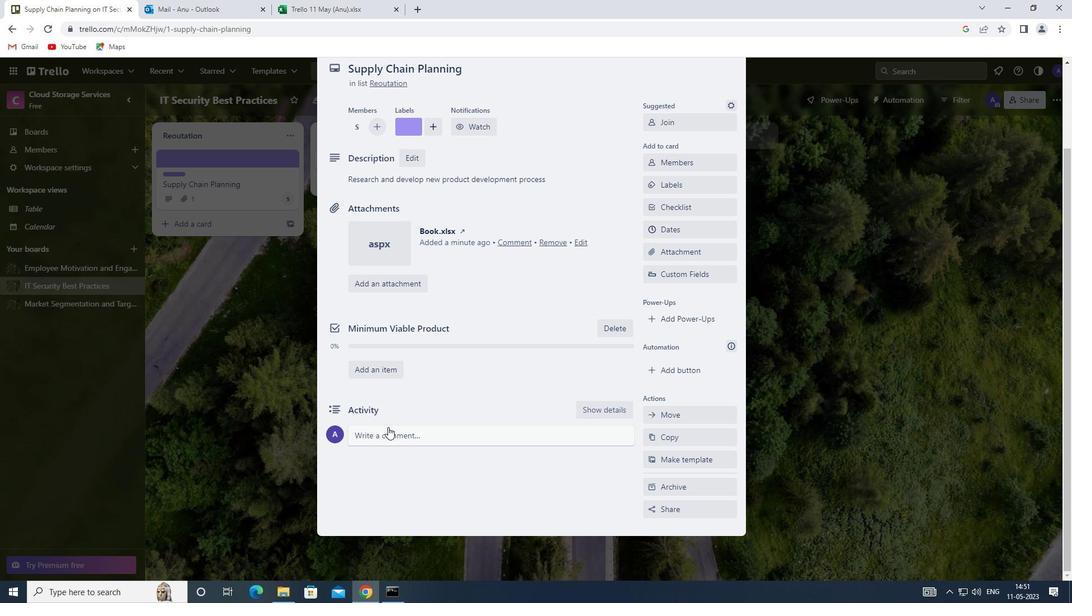
Action: Mouse pressed left at (388, 432)
Screenshot: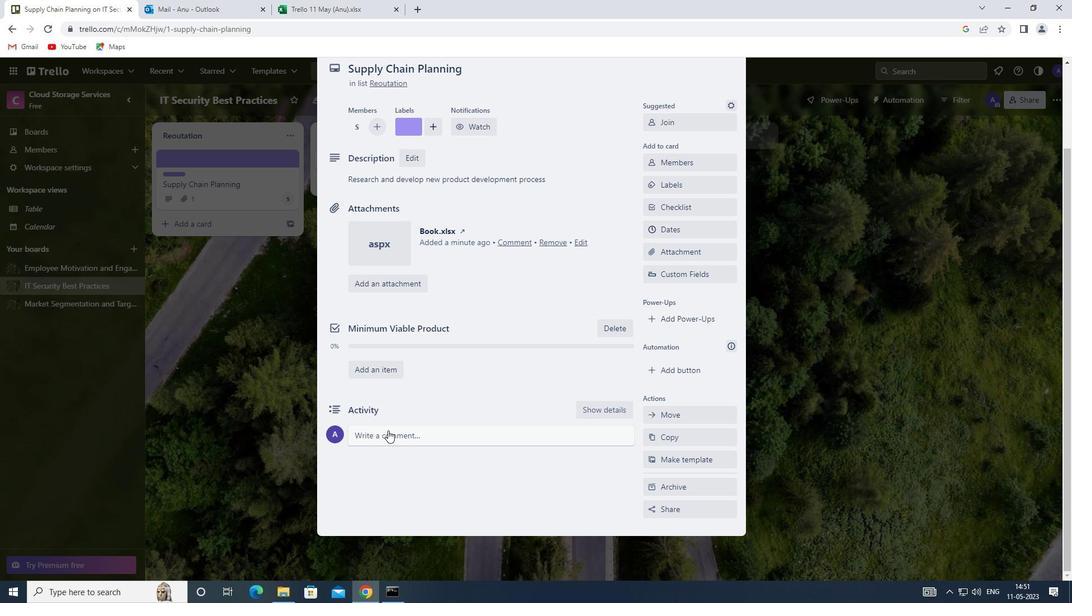 
Action: Mouse moved to (370, 463)
Screenshot: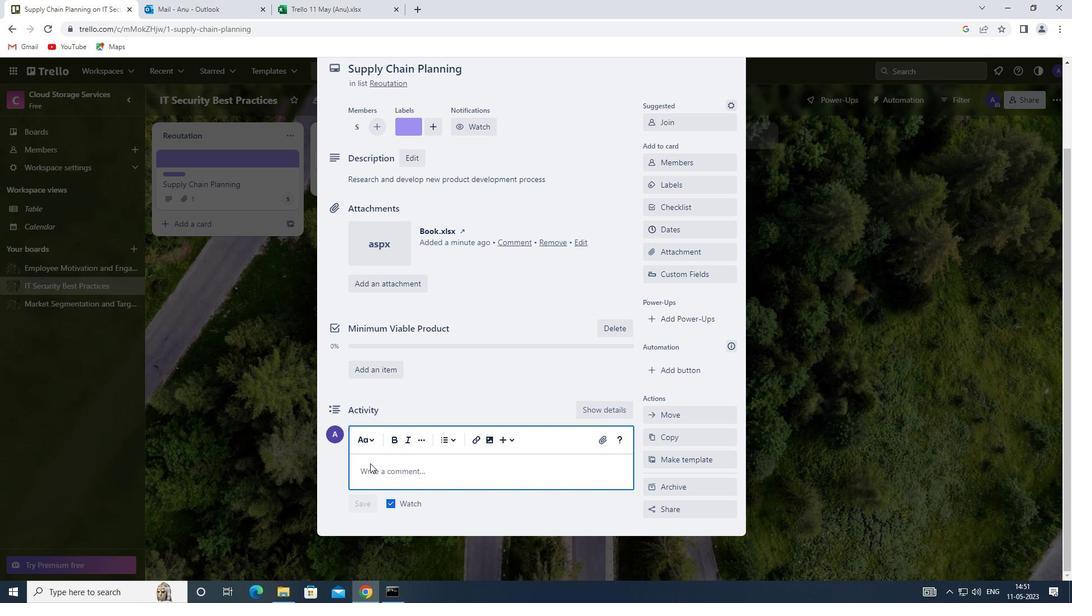 
Action: Mouse pressed left at (370, 463)
Screenshot: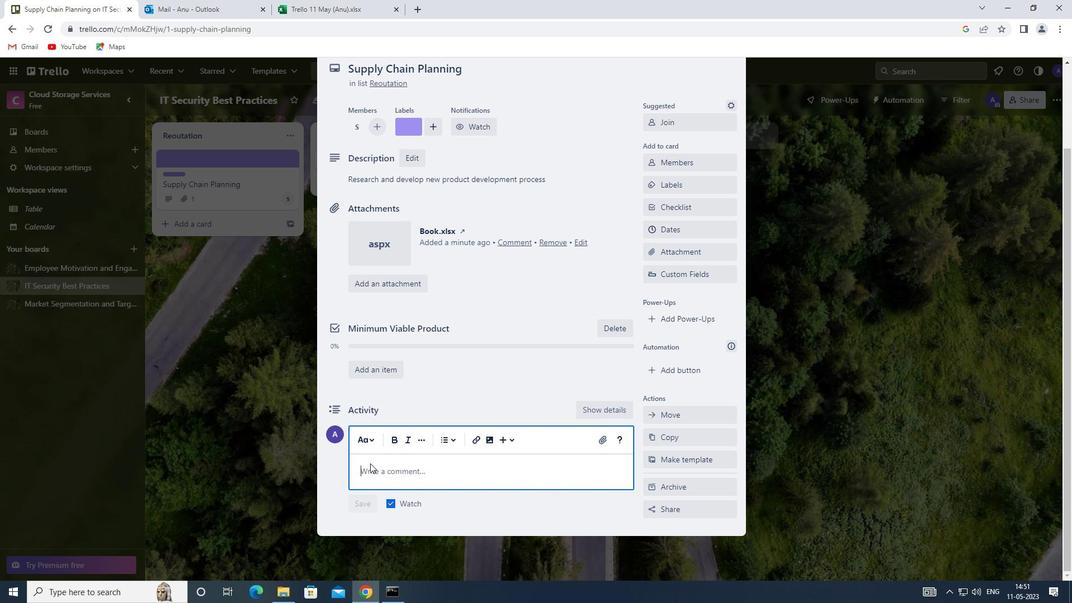 
Action: Key pressed <Key.shift>THIS<Key.space>
Screenshot: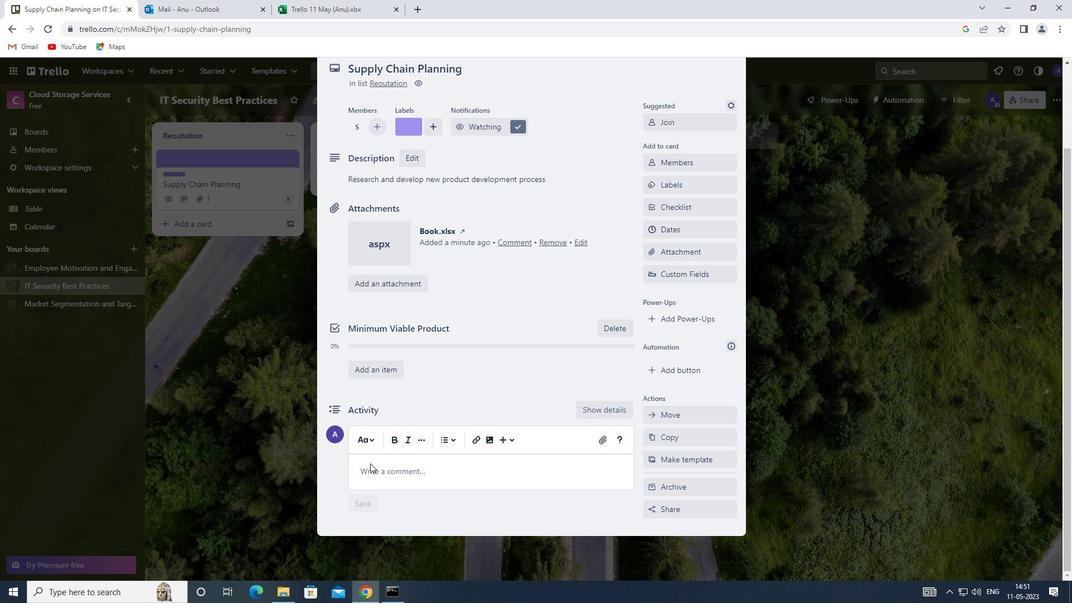 
Action: Mouse moved to (375, 474)
Screenshot: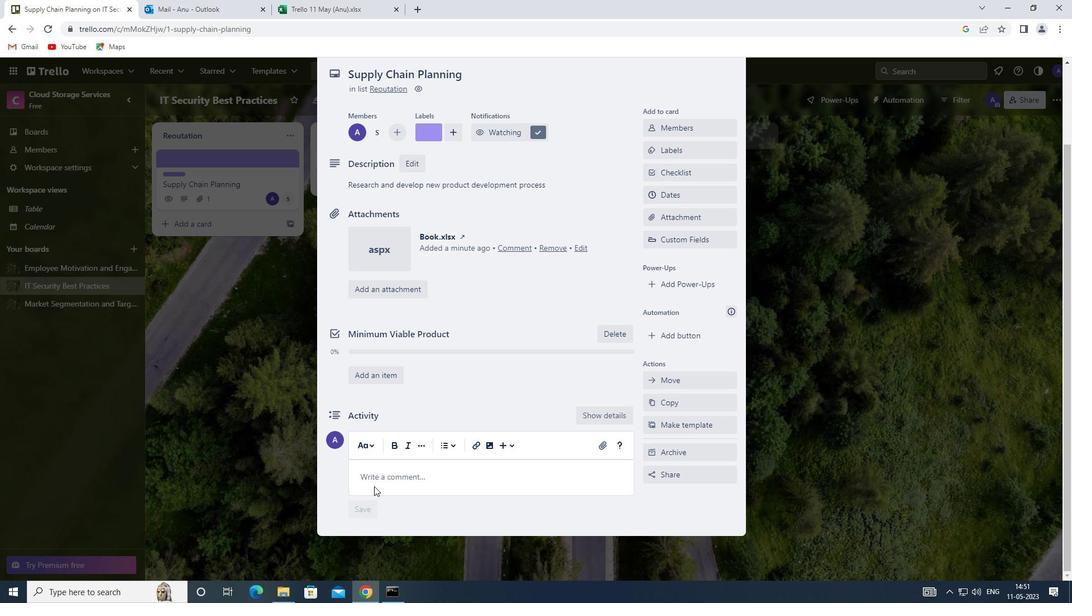 
Action: Mouse pressed left at (375, 474)
Screenshot: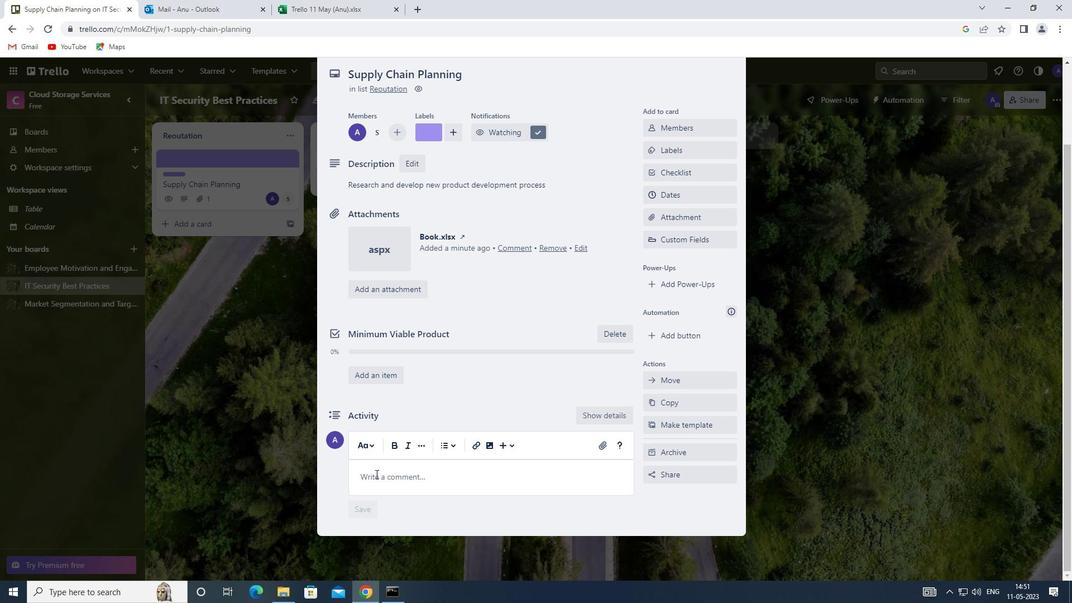 
Action: Key pressed <Key.shift>THIS<Key.space>TASK<Key.space>PRESENTS<Key.space>AN<Key.space>OPPOT<Key.backspace>RTUNITY<Key.space>TO<Key.space>DEMONSTRATE<Key.space>OUR<Key.space>PROBLEM-SOLVING<Key.space>SKILLS,FINDING<Key.space>CREATIVE<Key.space>SOLUTIONS<Key.space>TO<Key.space>COMPLEX<Key.space>CHALLENGES
Screenshot: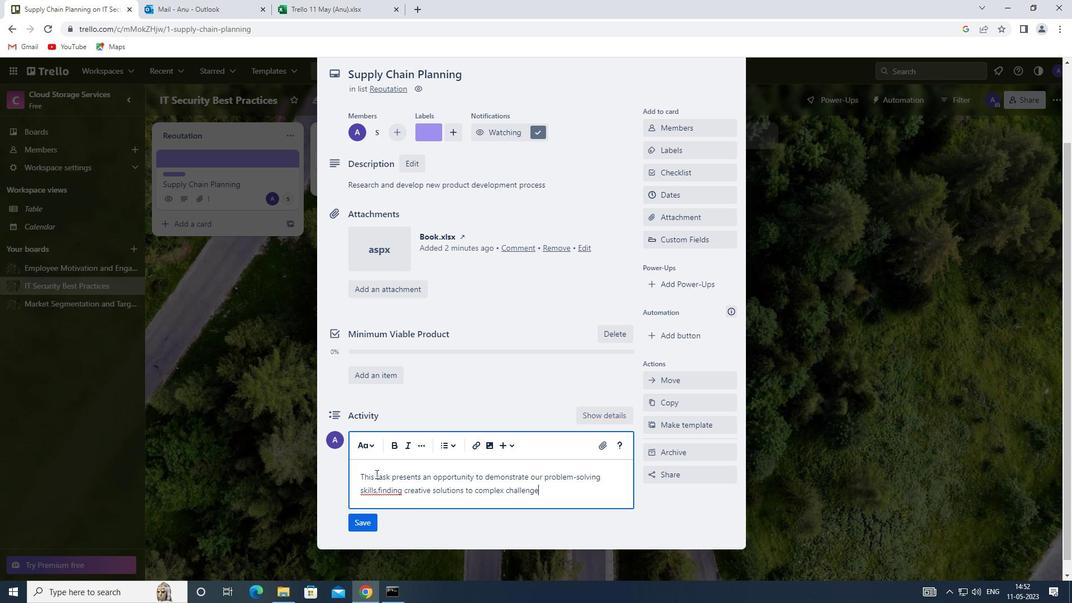 
Action: Mouse moved to (364, 522)
Screenshot: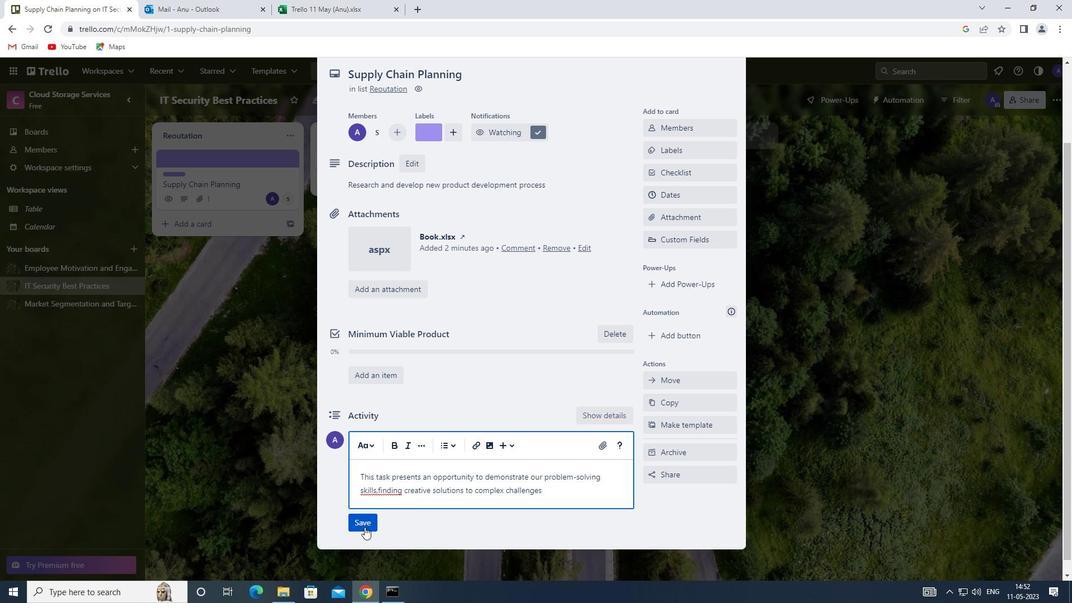 
Action: Mouse pressed left at (364, 522)
Screenshot: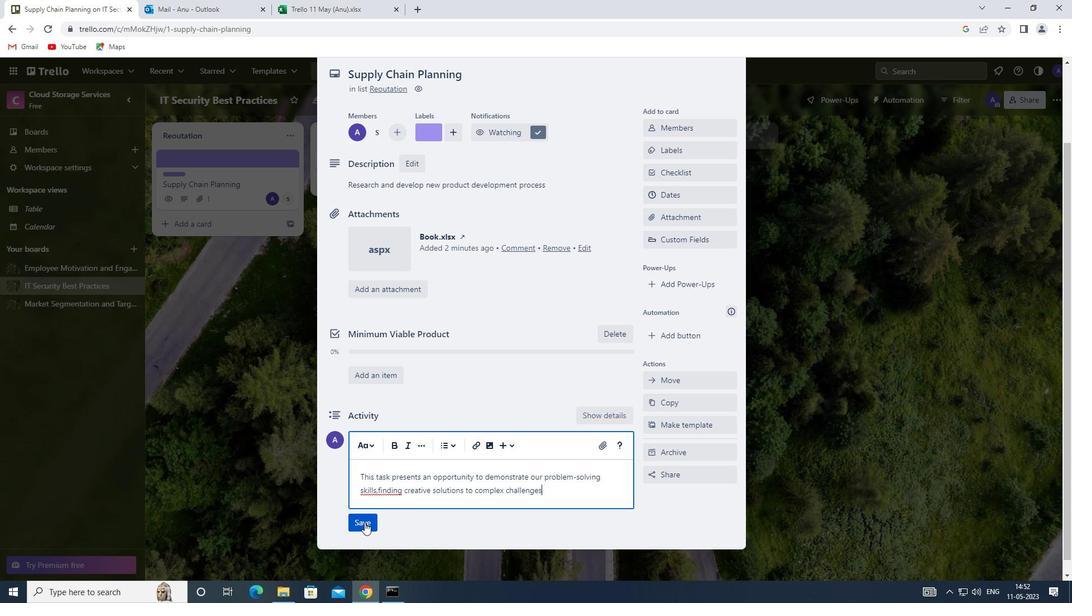 
Action: Mouse moved to (687, 199)
Screenshot: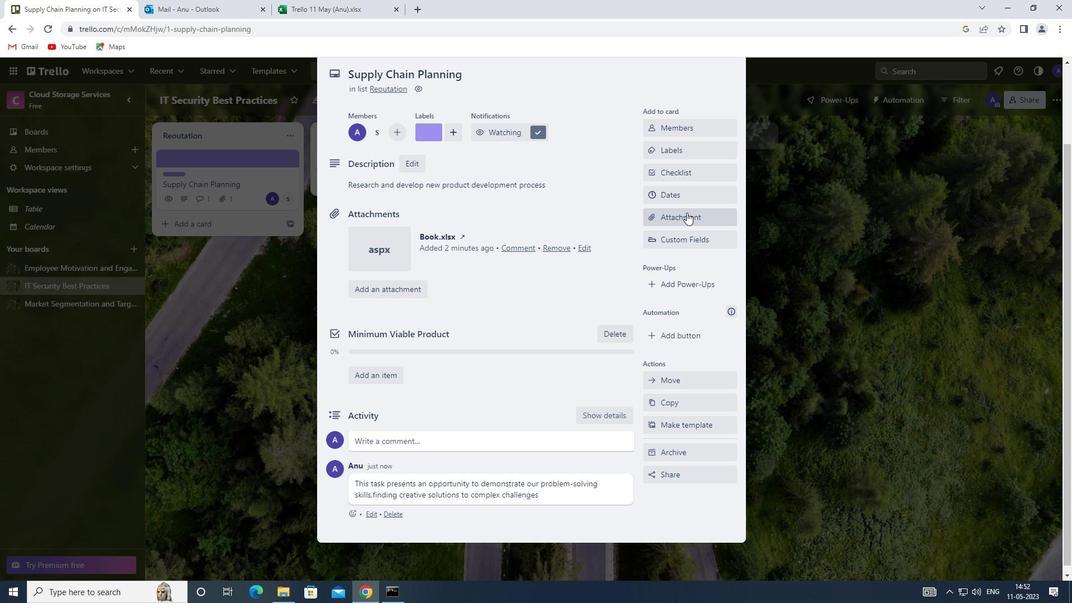 
Action: Mouse pressed left at (687, 199)
Screenshot: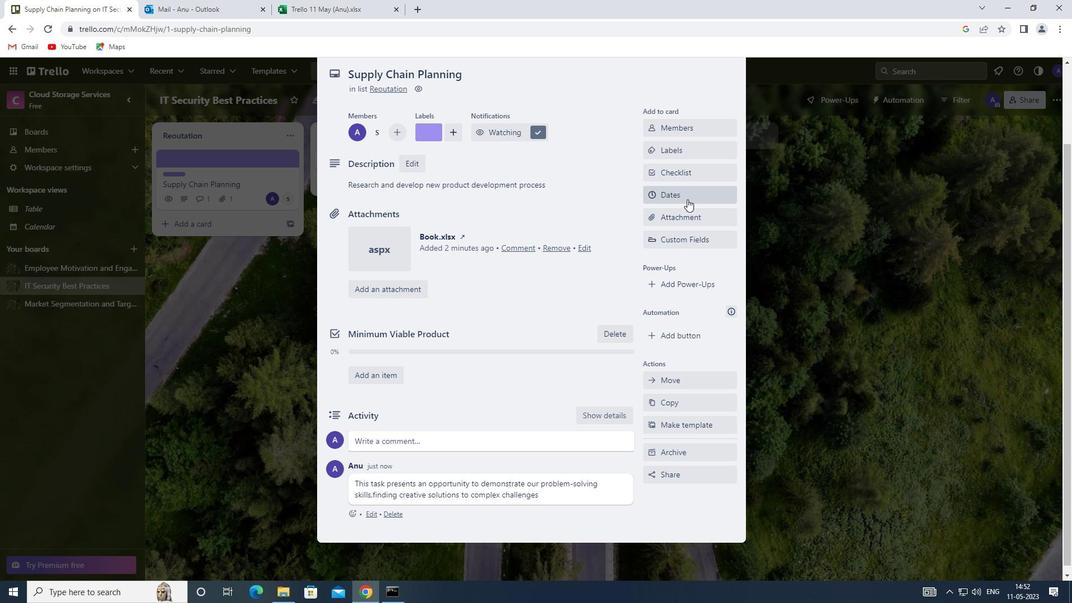 
Action: Mouse moved to (654, 302)
Screenshot: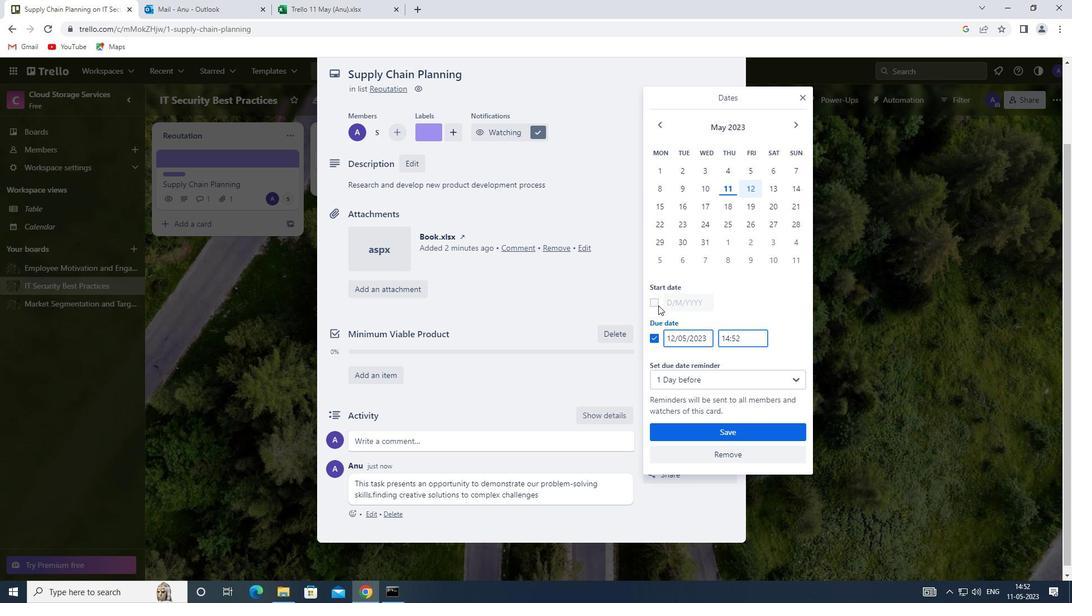
Action: Mouse pressed left at (654, 302)
Screenshot: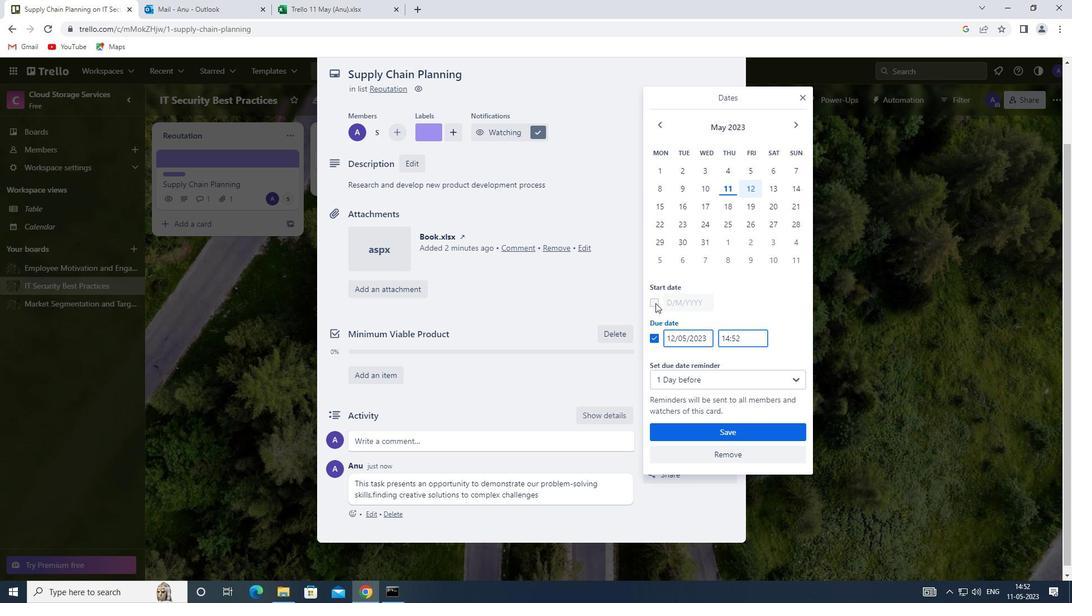 
Action: Mouse moved to (707, 302)
Screenshot: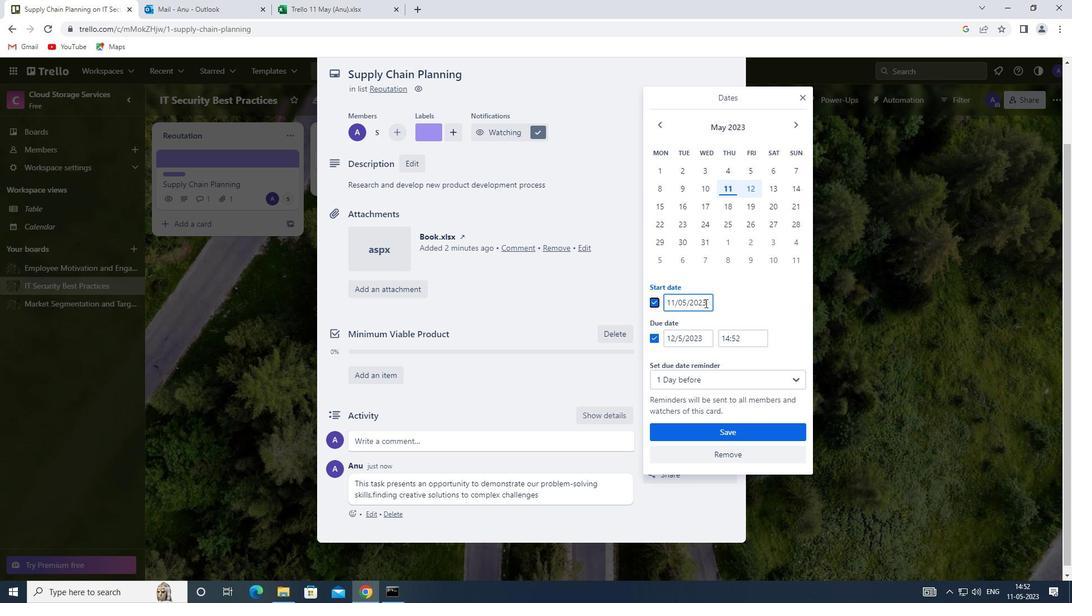 
Action: Mouse pressed left at (707, 302)
Screenshot: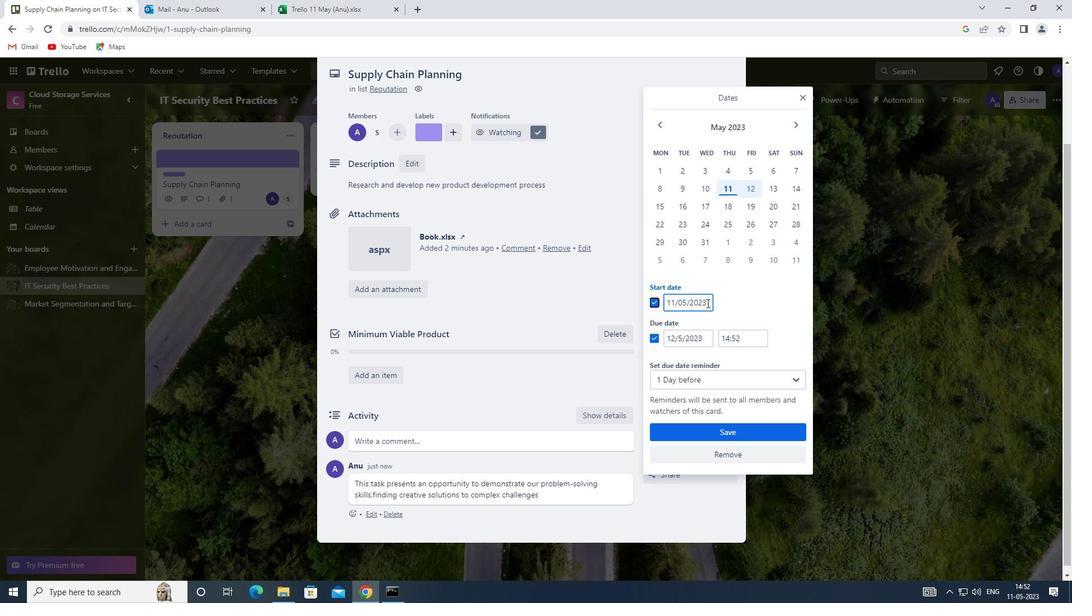 
Action: Mouse moved to (668, 298)
Screenshot: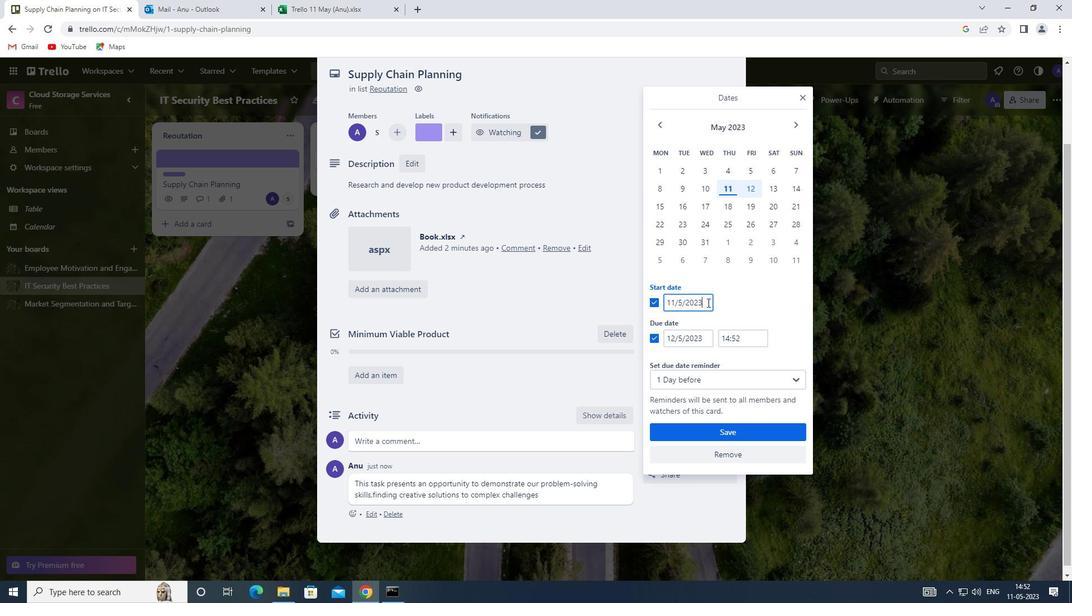 
Action: Key pressed 01/01/1900
Screenshot: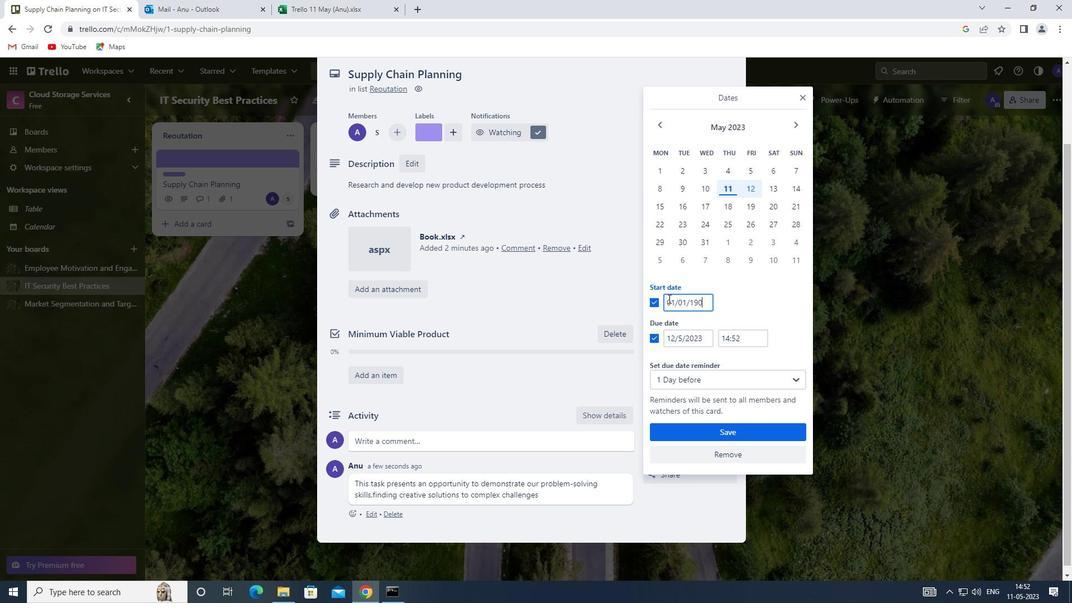 
Action: Mouse moved to (666, 336)
Screenshot: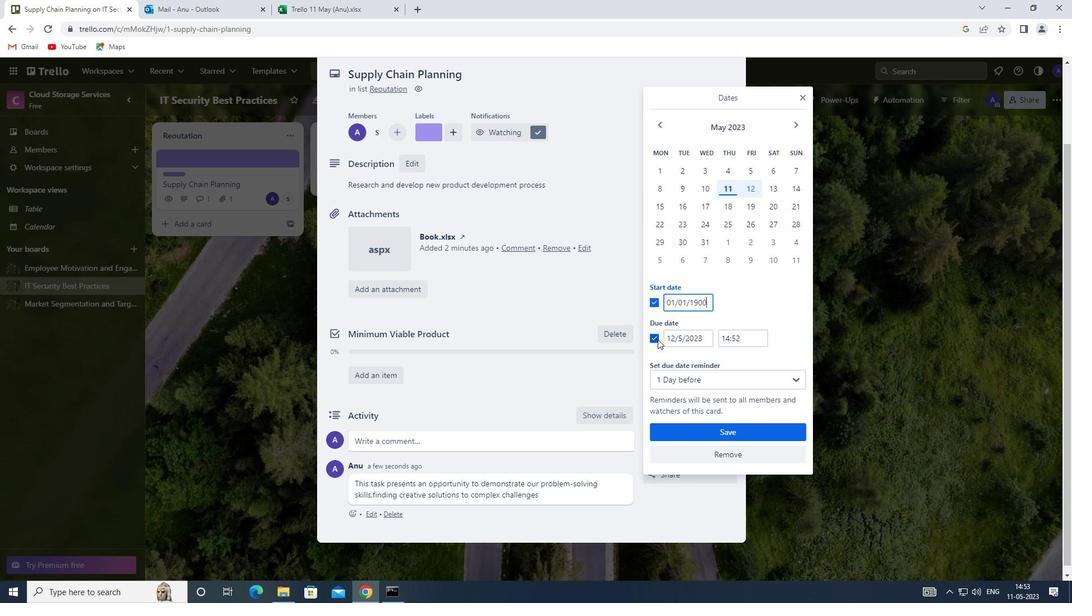 
Action: Mouse pressed left at (666, 336)
Screenshot: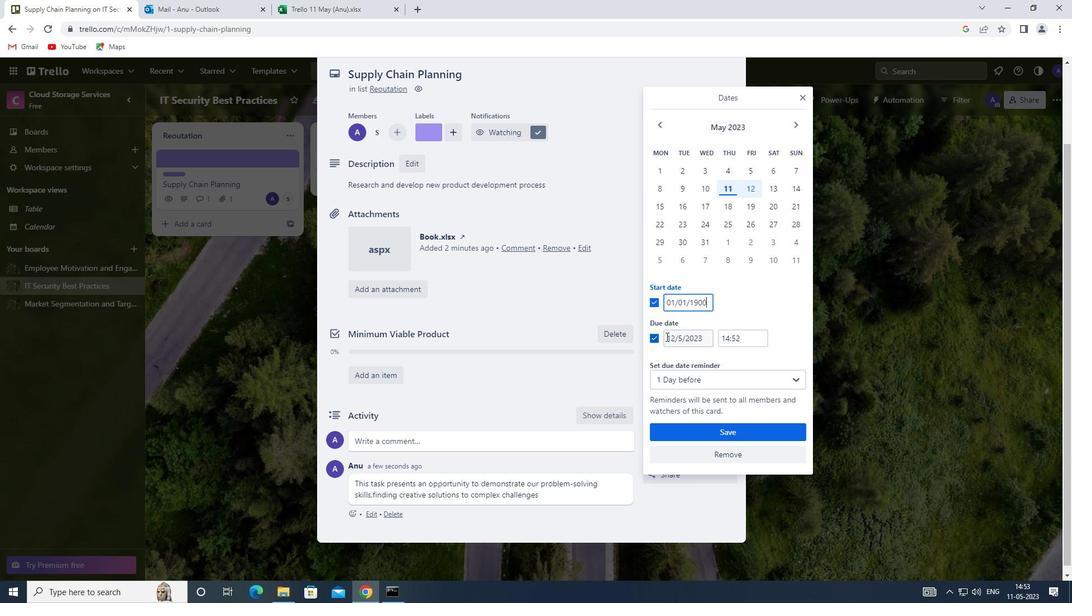 
Action: Mouse moved to (660, 192)
Screenshot: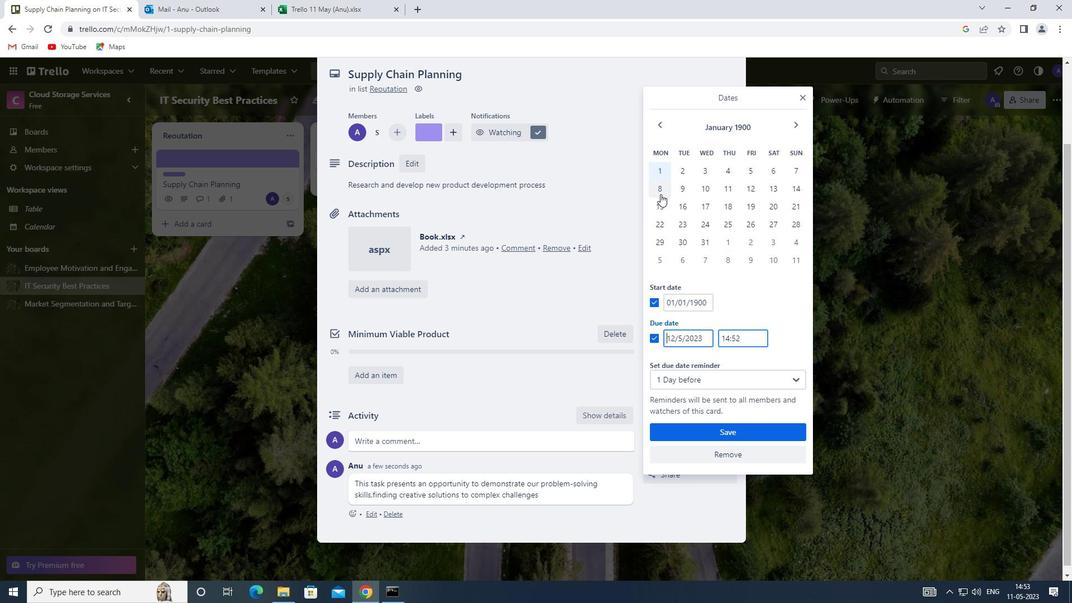 
Action: Mouse pressed left at (660, 192)
Screenshot: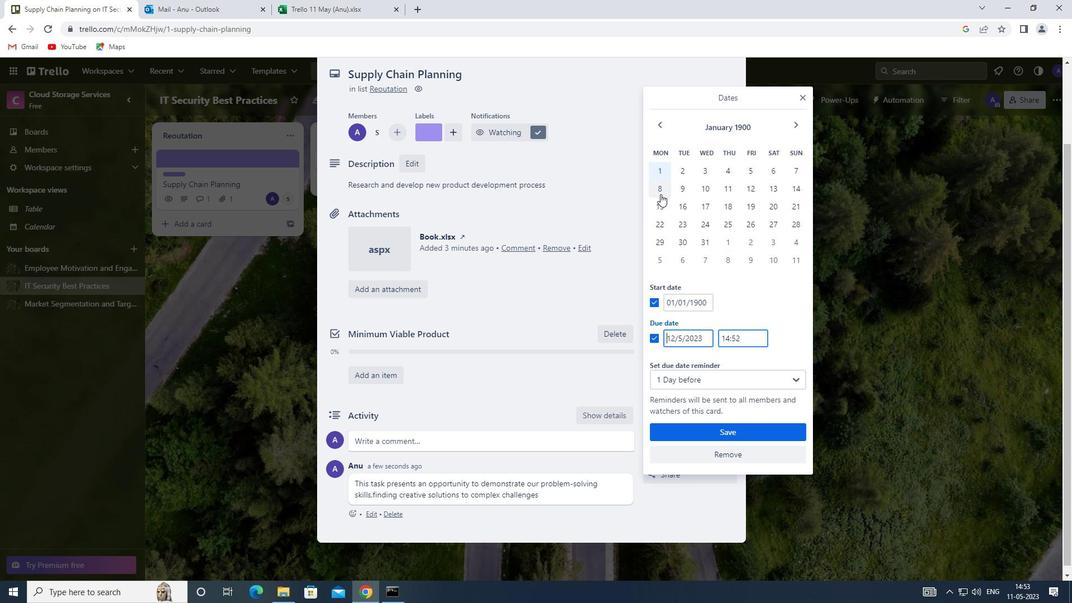 
Action: Mouse moved to (720, 433)
Screenshot: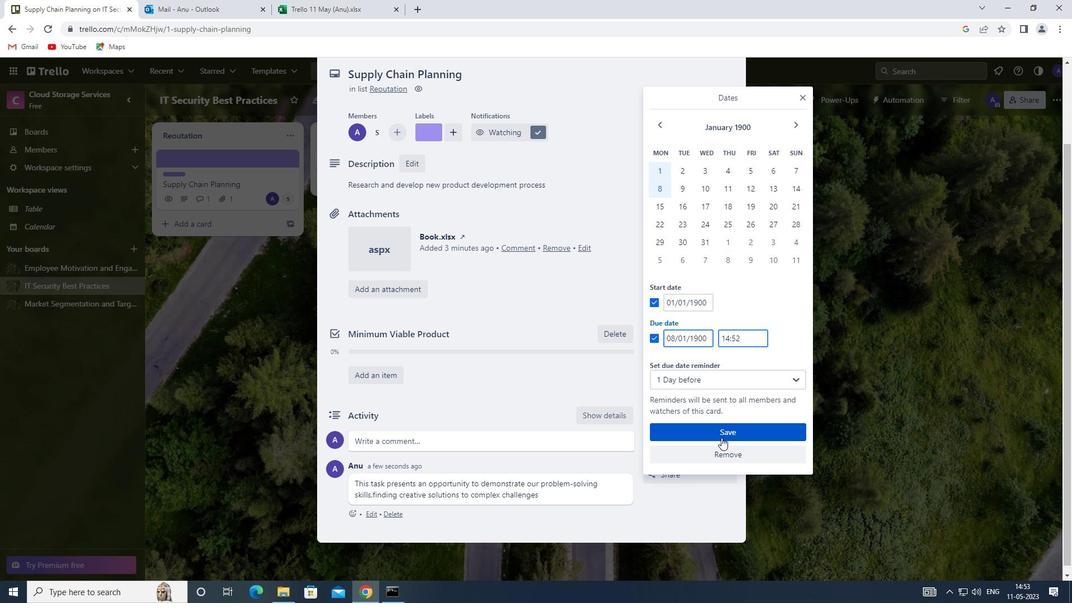 
Action: Mouse pressed left at (720, 433)
Screenshot: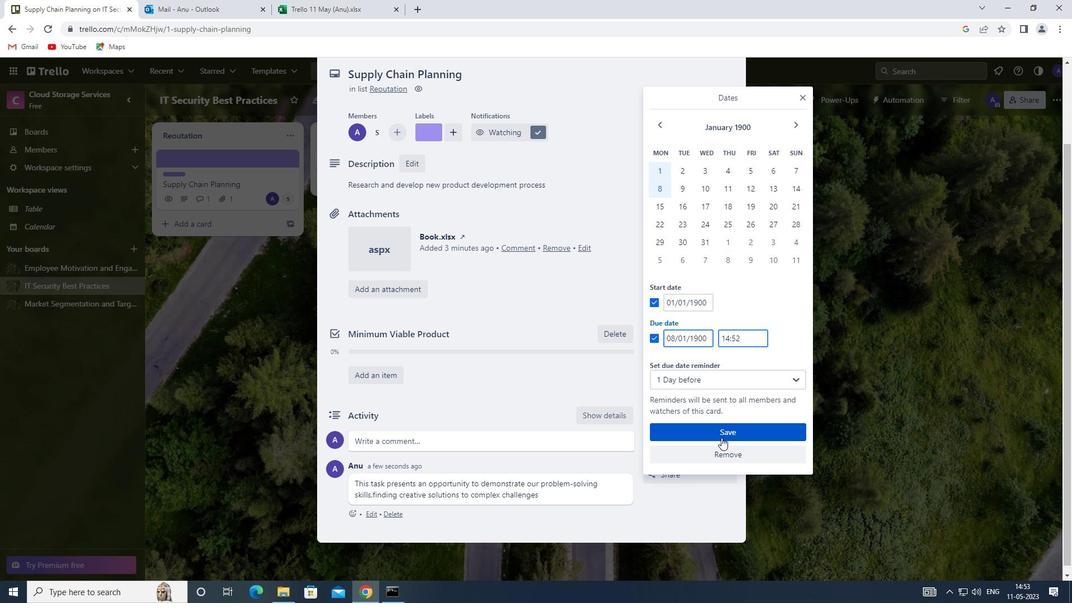
Action: Mouse moved to (792, 308)
Screenshot: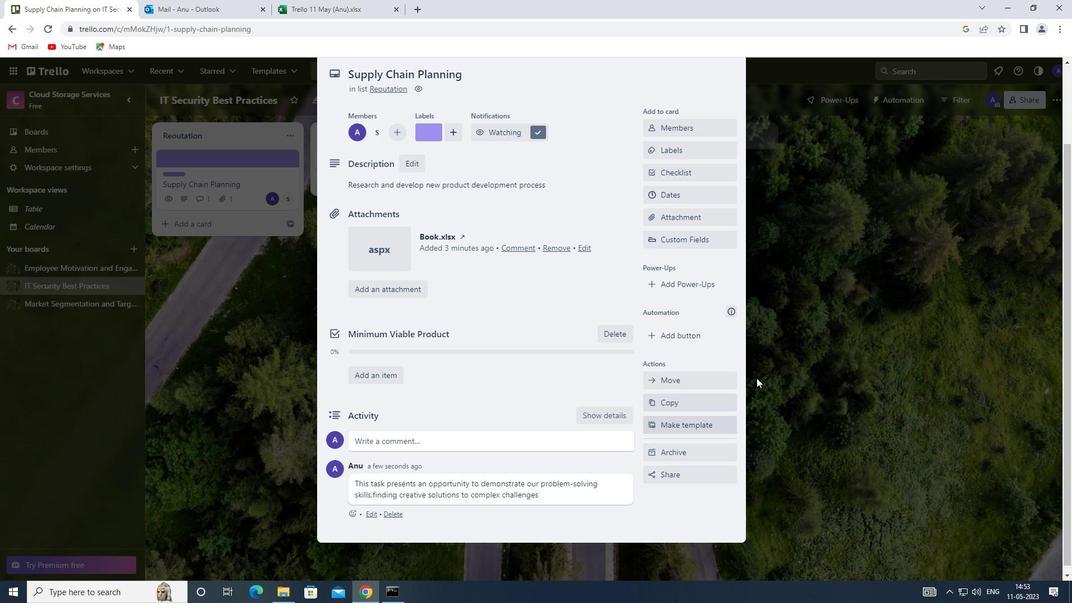 
Action: Mouse pressed left at (792, 308)
Screenshot: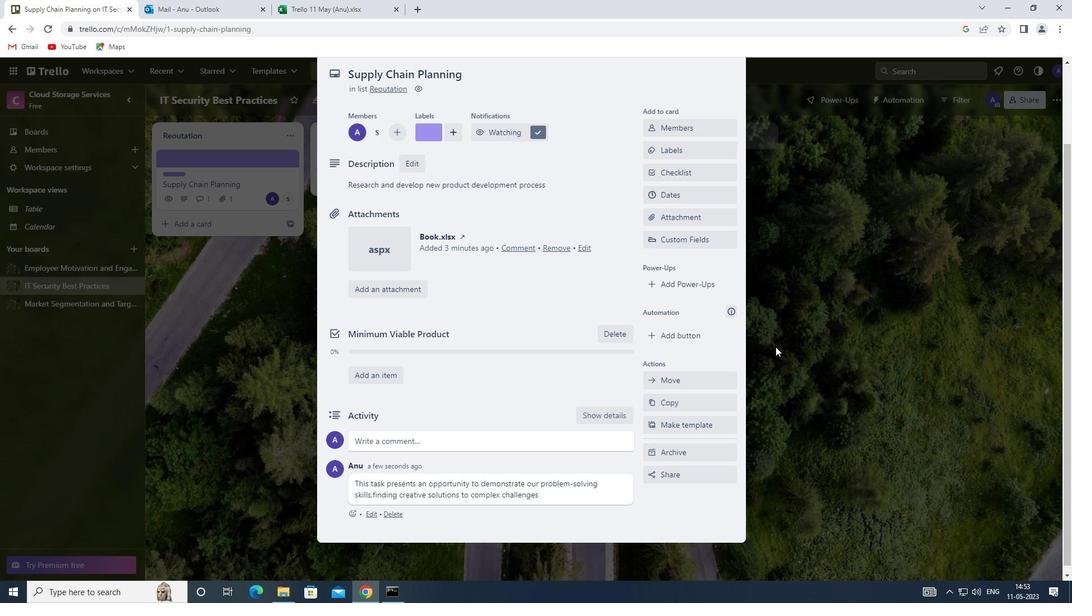
